 Task: Find connections with filter location Hillside with filter topic #energywith filter profile language Spanish with filter current company Mechanical Engineering World with filter school Sridevi Women's Engineering College with filter industry Education Administration Programs with filter service category Demand Generation with filter keywords title Vehicle or Equipment Cleaner
Action: Mouse moved to (542, 84)
Screenshot: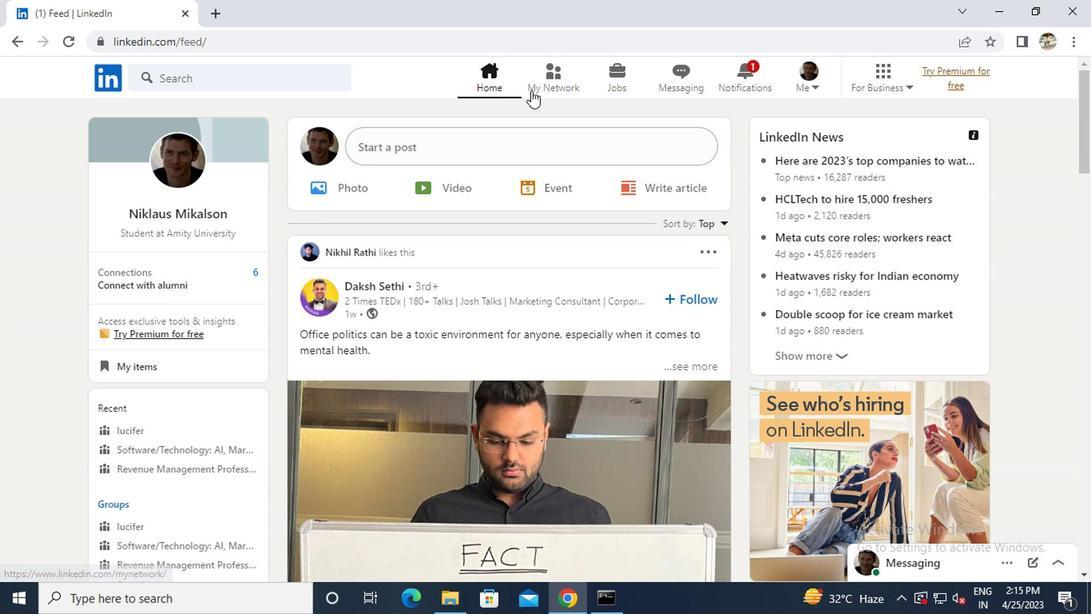 
Action: Mouse pressed left at (542, 84)
Screenshot: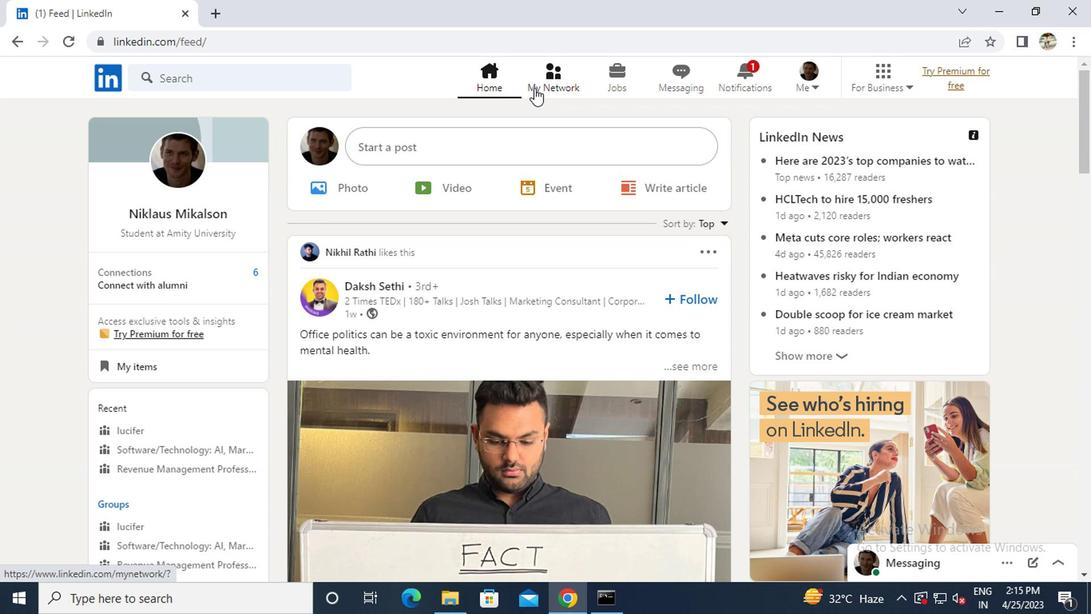 
Action: Mouse moved to (256, 170)
Screenshot: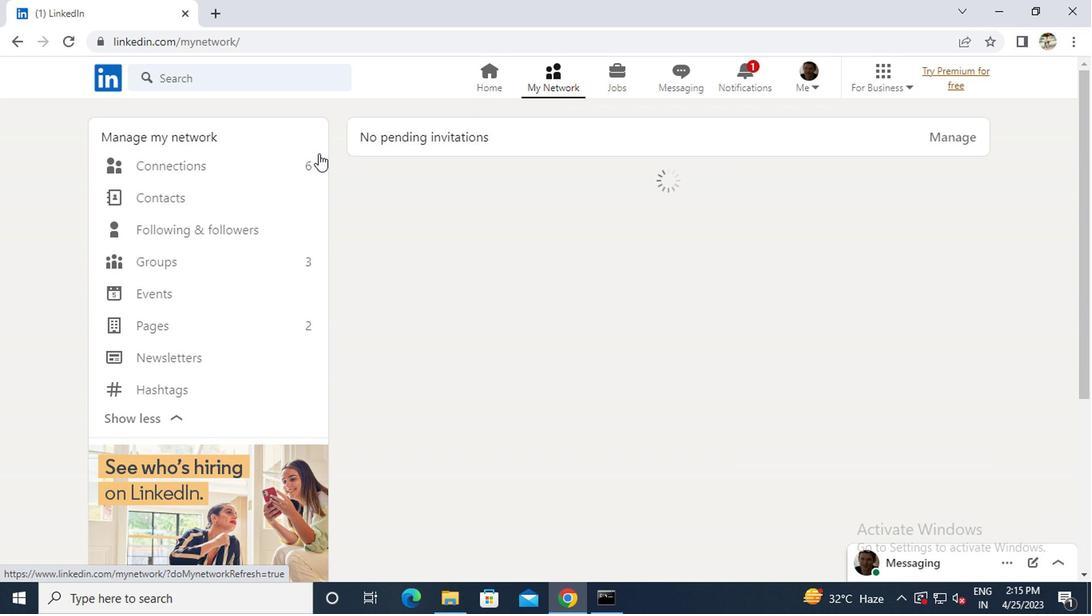 
Action: Mouse pressed left at (256, 170)
Screenshot: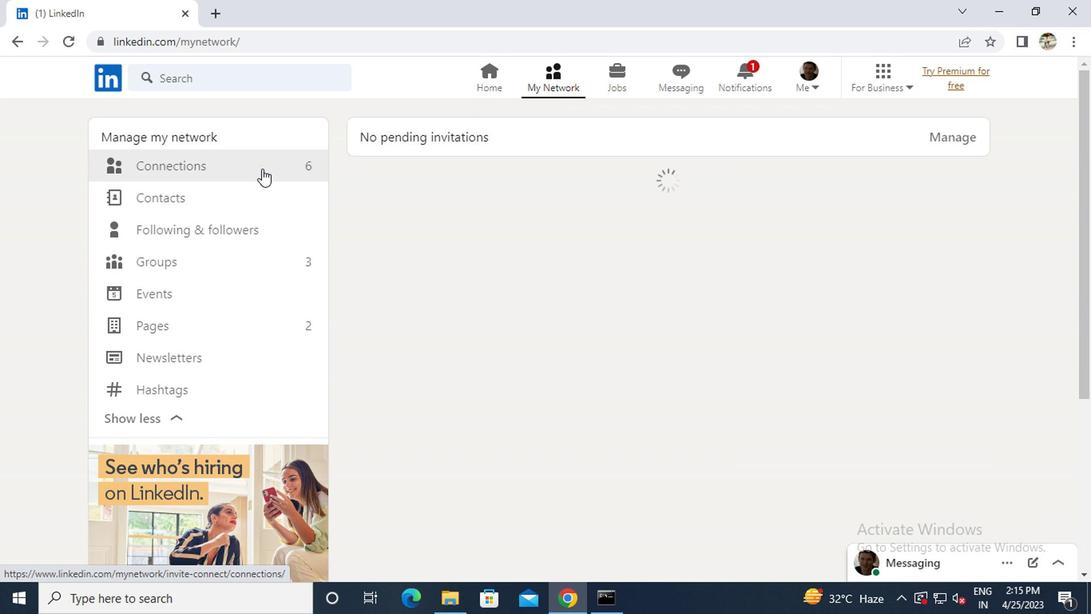 
Action: Mouse moved to (657, 159)
Screenshot: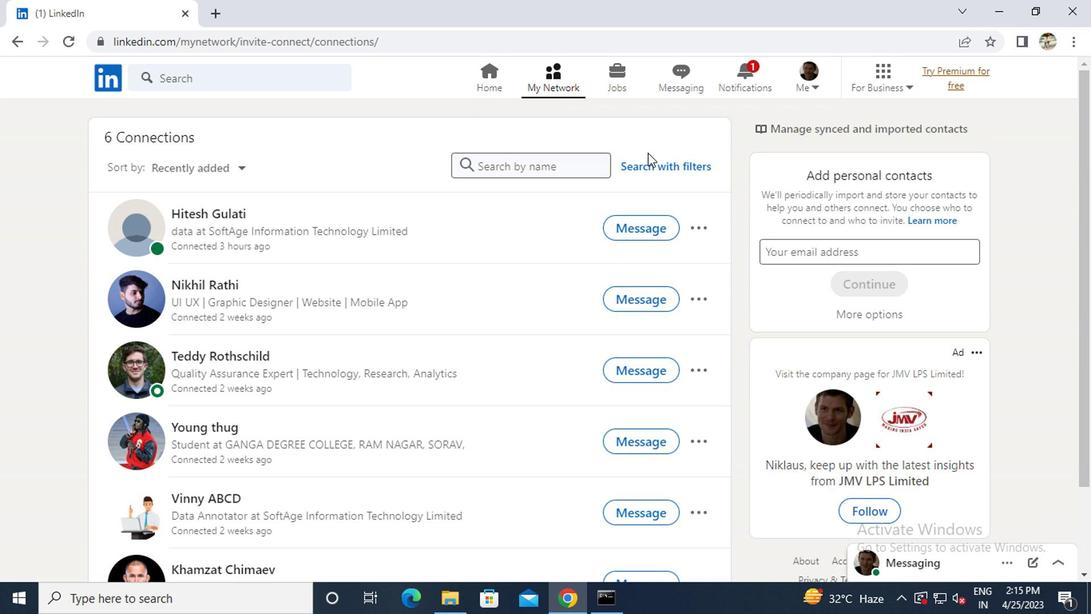 
Action: Mouse pressed left at (657, 159)
Screenshot: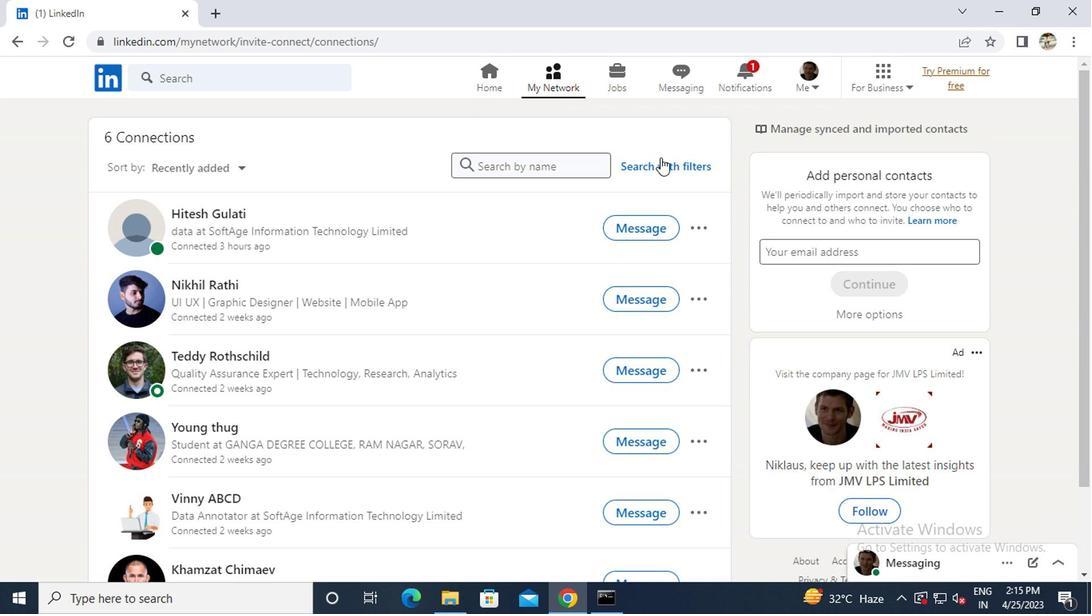 
Action: Mouse moved to (540, 121)
Screenshot: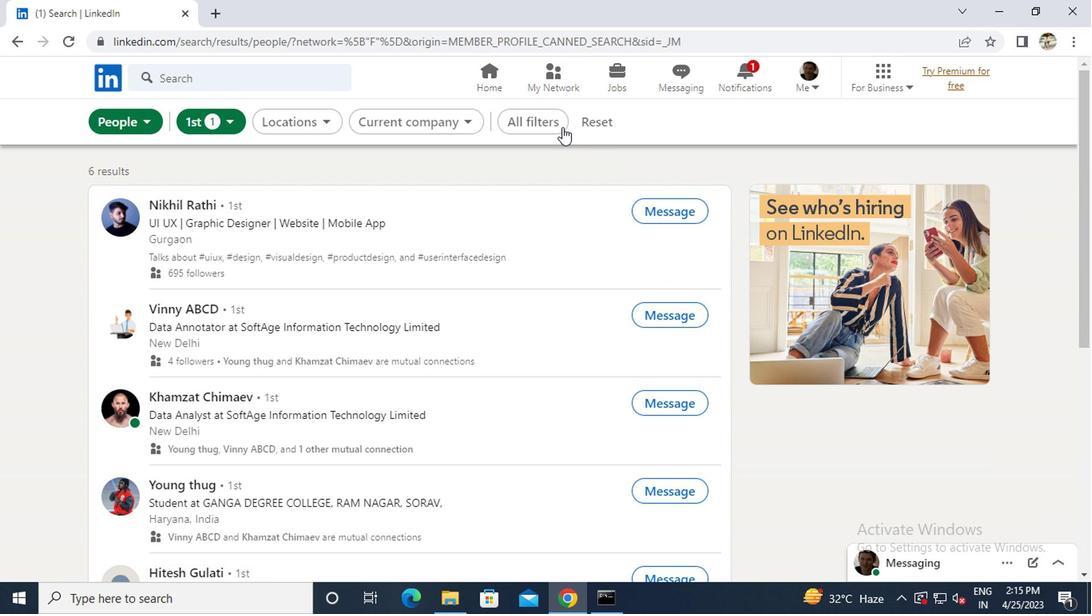 
Action: Mouse pressed left at (540, 121)
Screenshot: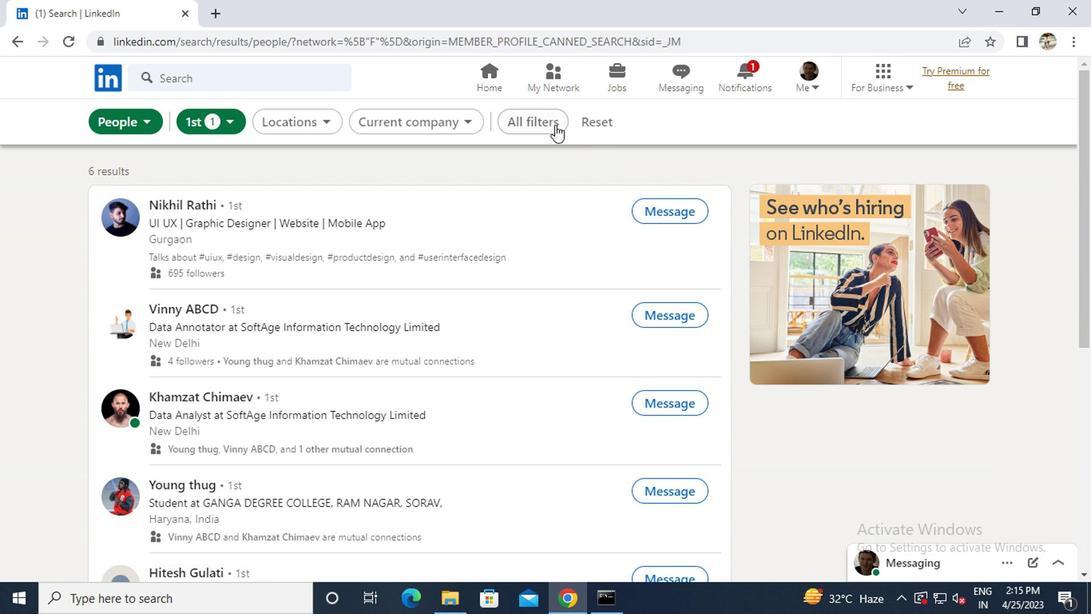 
Action: Mouse moved to (774, 335)
Screenshot: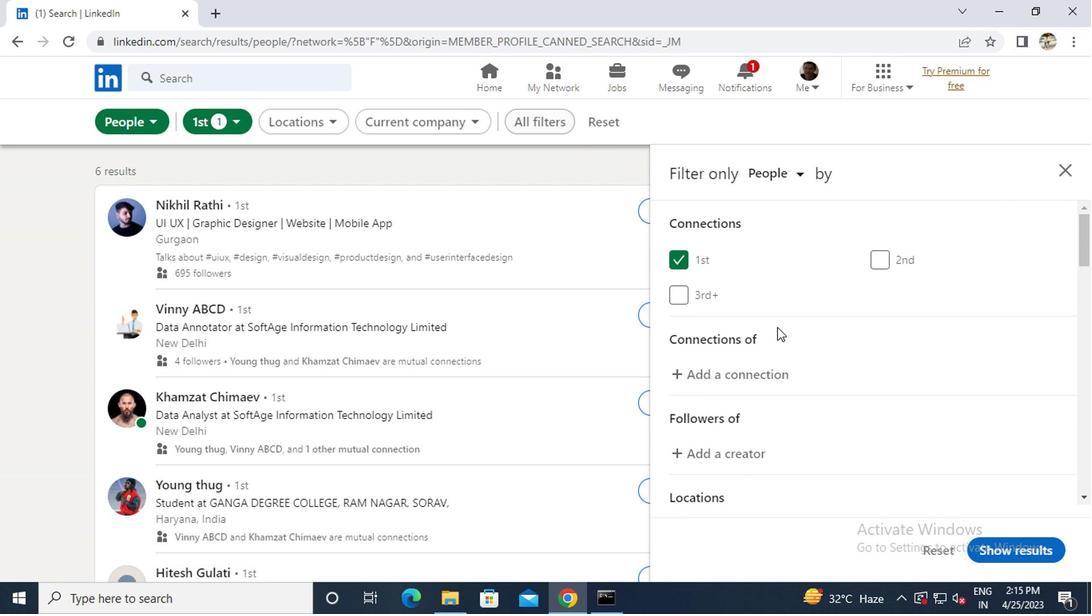 
Action: Mouse scrolled (774, 334) with delta (0, -1)
Screenshot: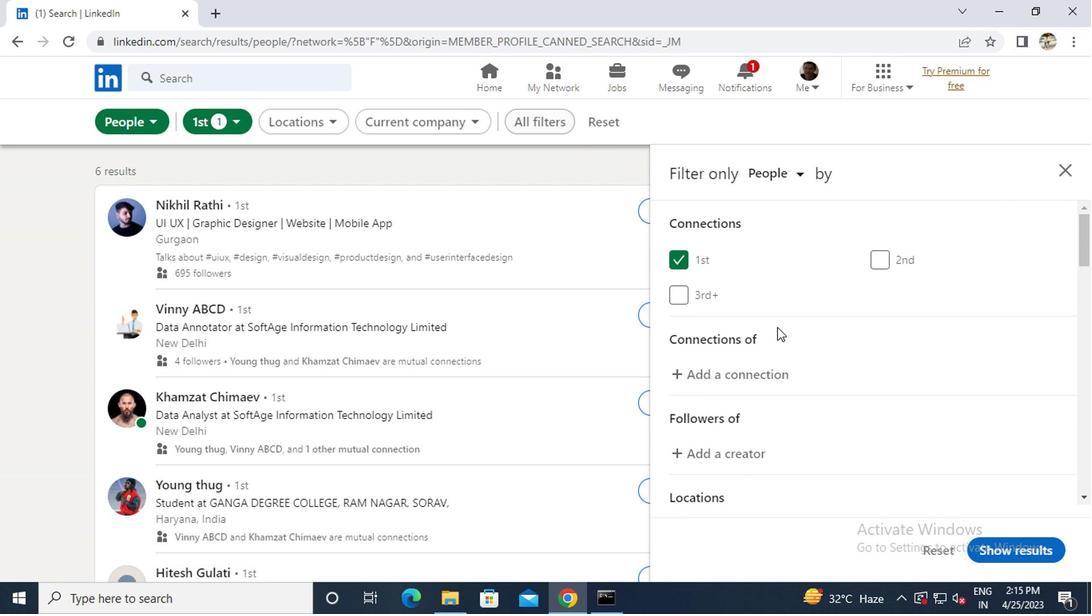 
Action: Mouse scrolled (774, 334) with delta (0, -1)
Screenshot: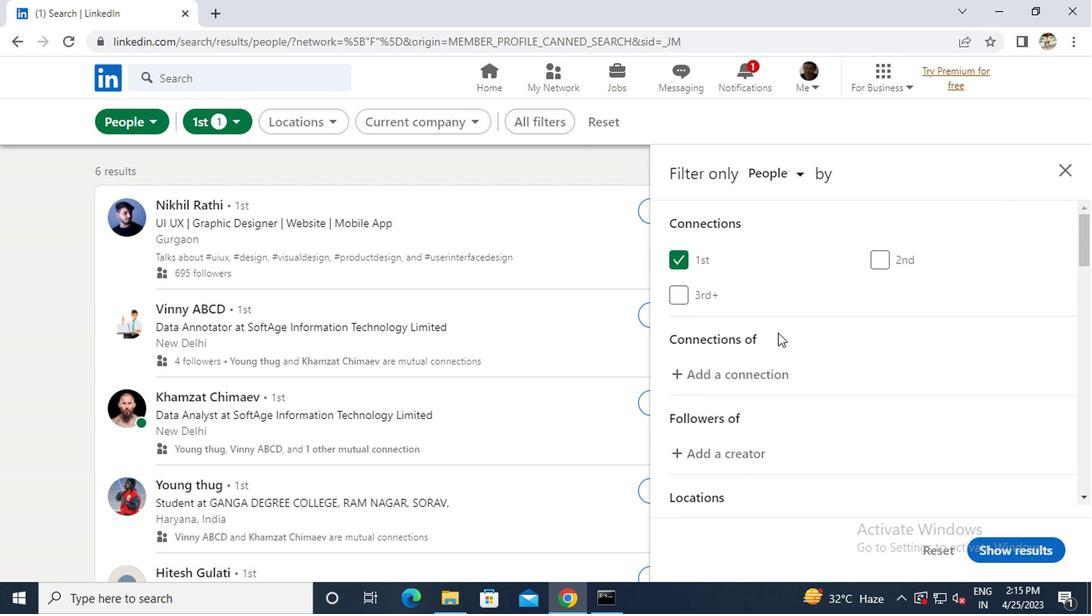
Action: Mouse moved to (783, 335)
Screenshot: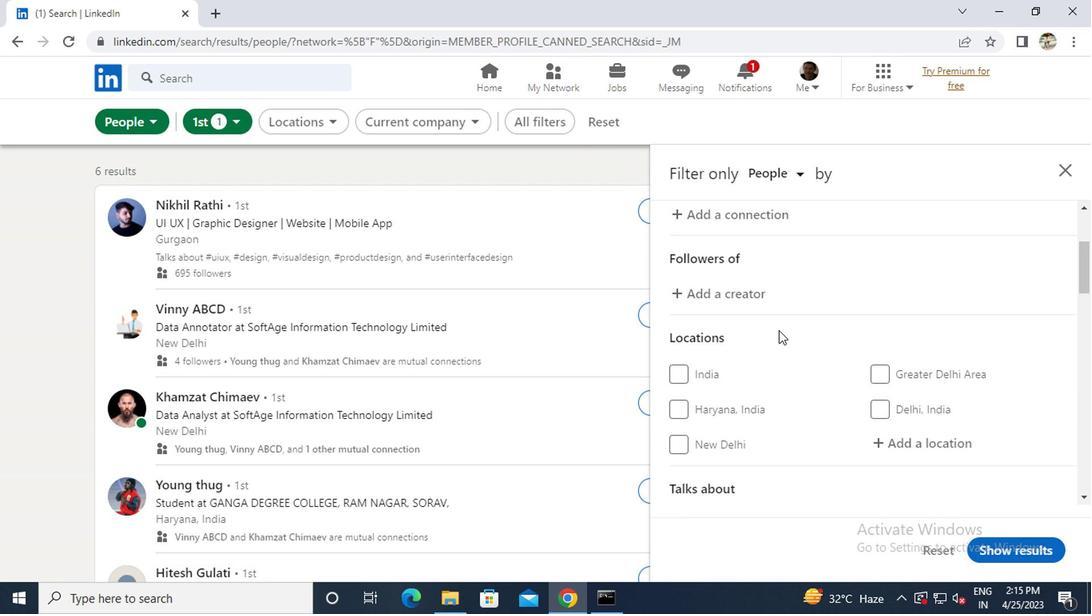 
Action: Mouse scrolled (783, 334) with delta (0, -1)
Screenshot: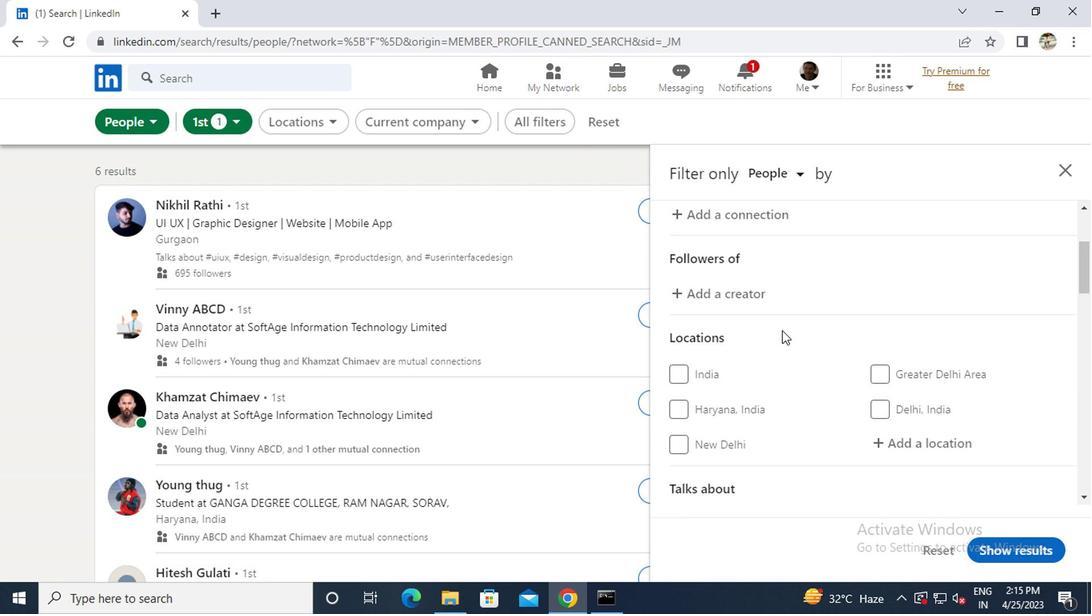 
Action: Mouse moved to (886, 365)
Screenshot: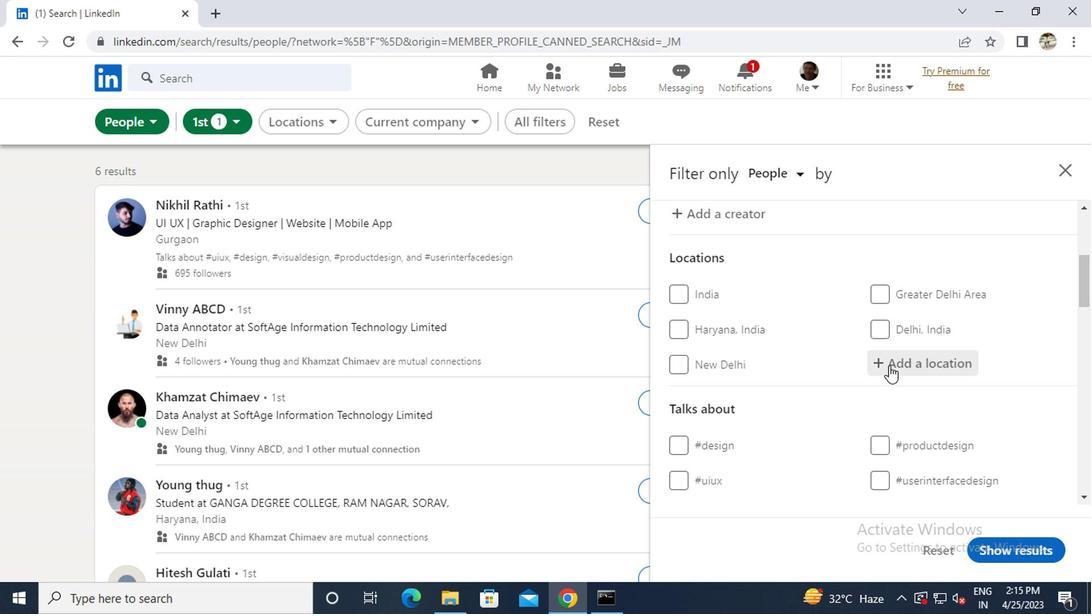 
Action: Mouse pressed left at (886, 365)
Screenshot: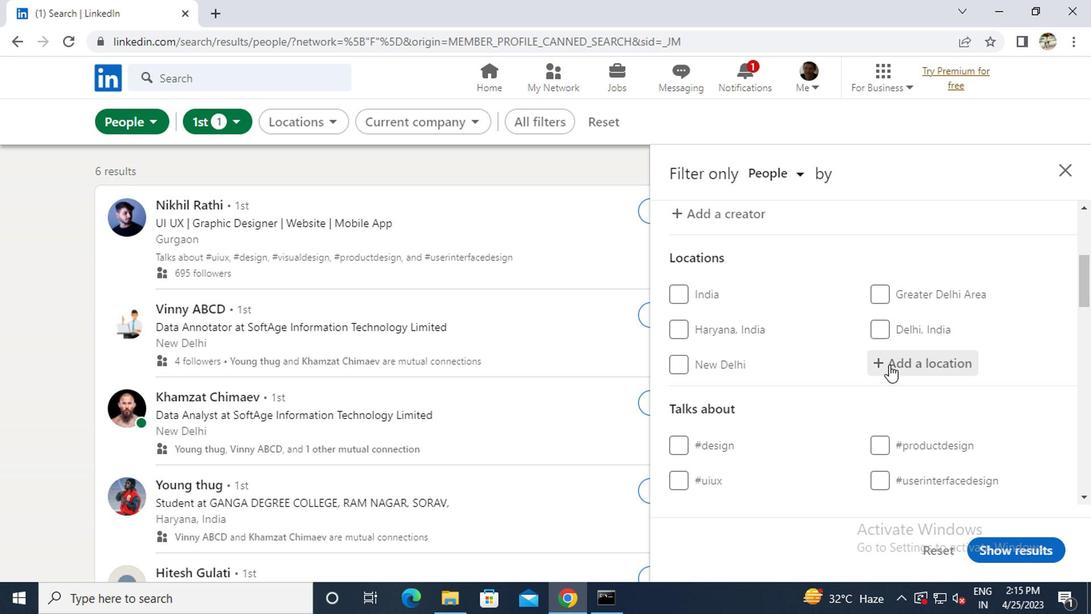 
Action: Key pressed <Key.caps_lock>h<Key.caps_lock>
Screenshot: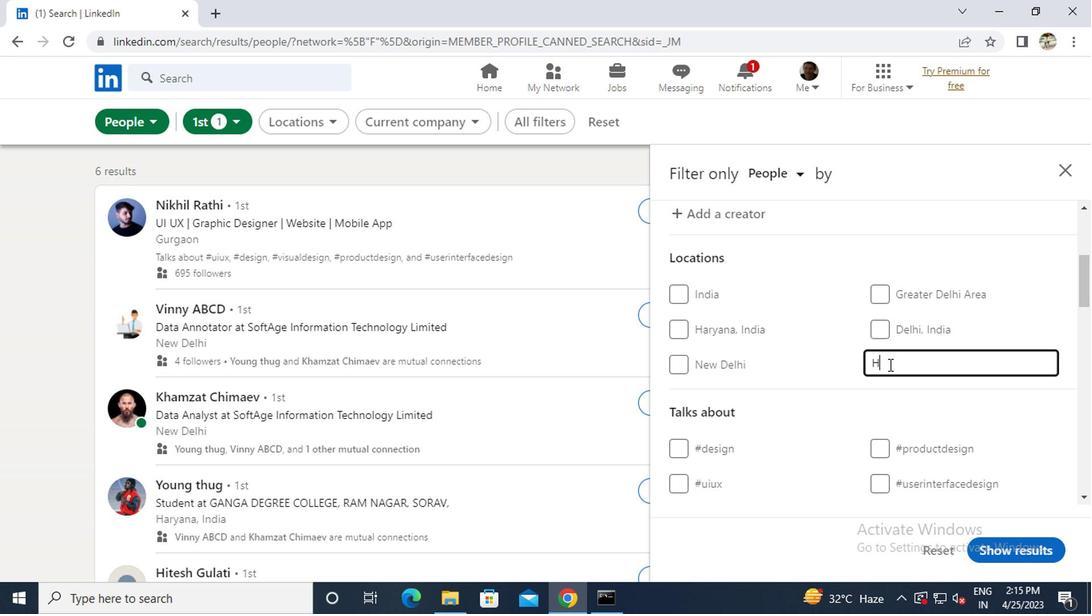 
Action: Mouse moved to (862, 364)
Screenshot: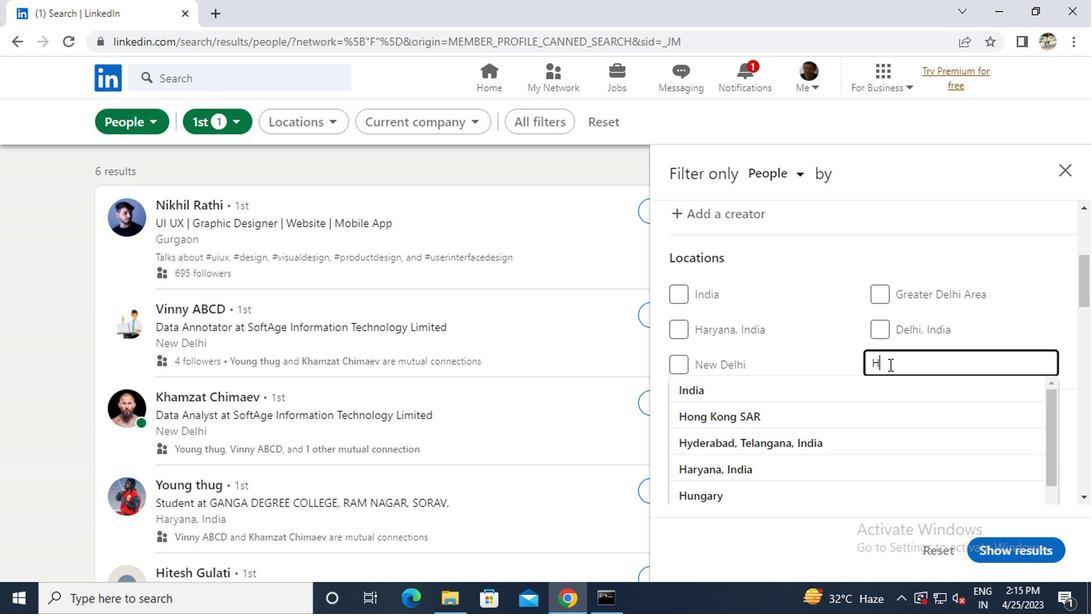 
Action: Key pressed illside
Screenshot: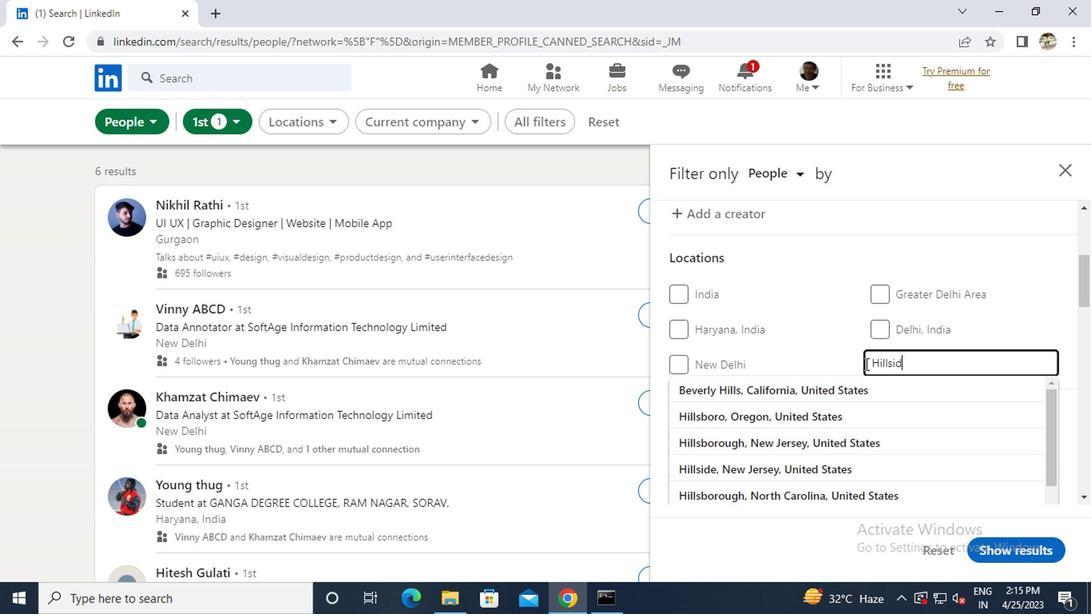 
Action: Mouse scrolled (862, 363) with delta (0, 0)
Screenshot: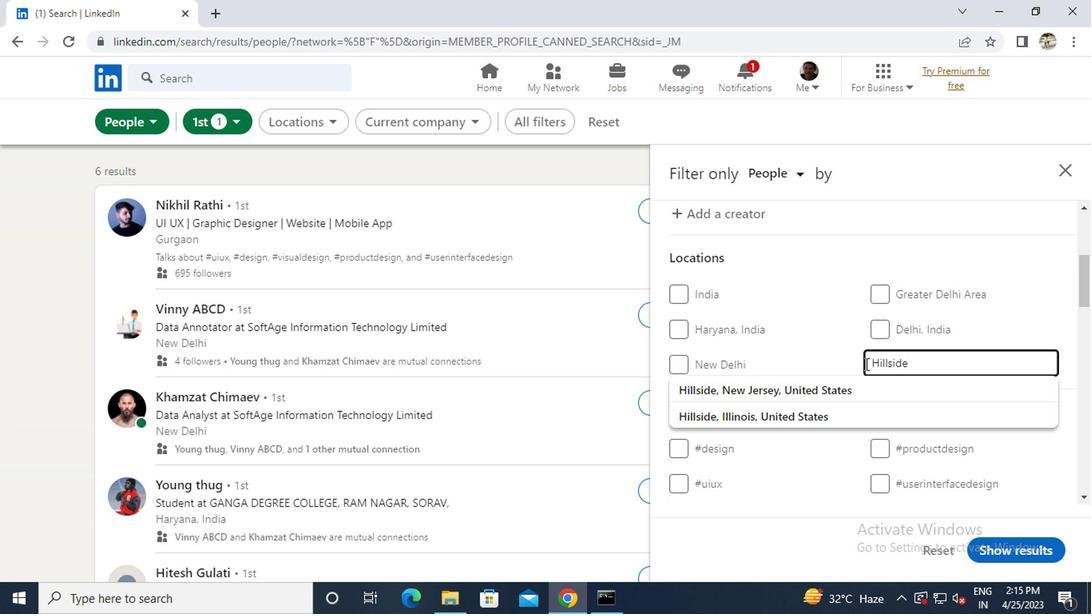 
Action: Mouse scrolled (862, 363) with delta (0, 0)
Screenshot: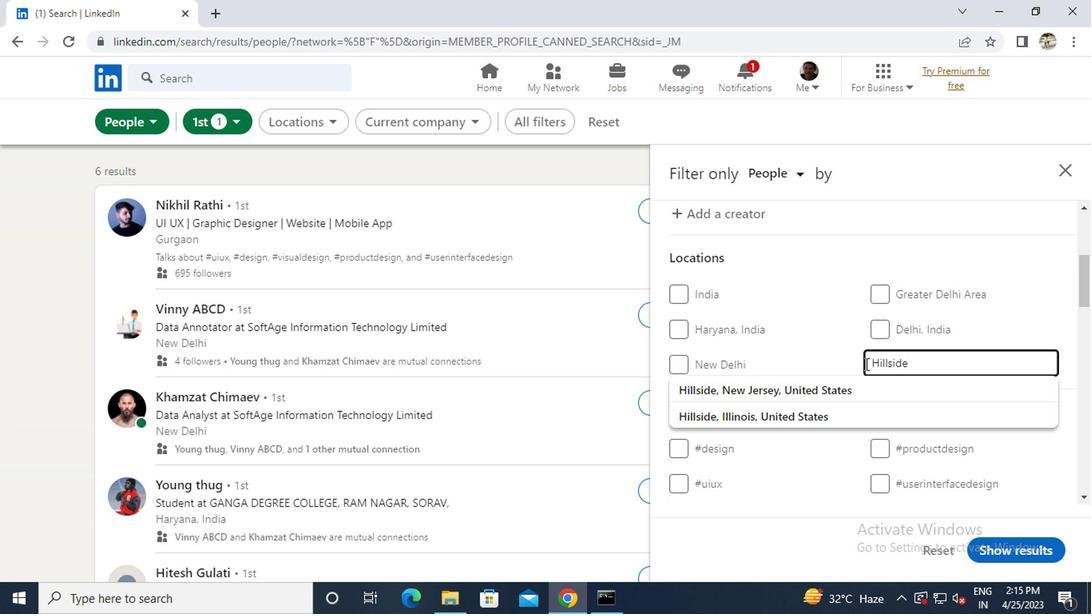 
Action: Mouse moved to (898, 357)
Screenshot: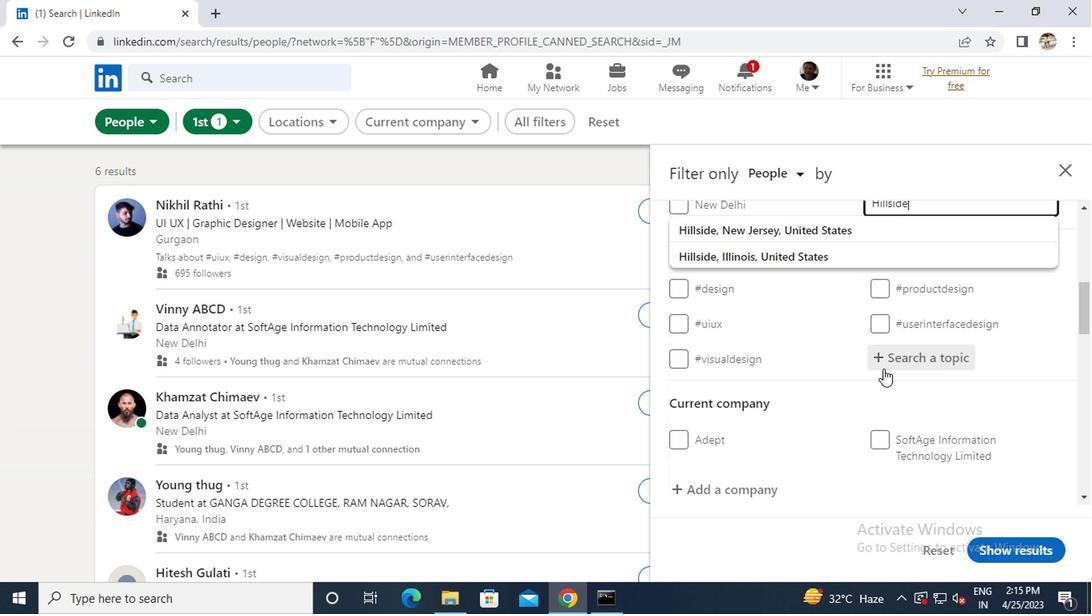 
Action: Mouse pressed left at (898, 357)
Screenshot: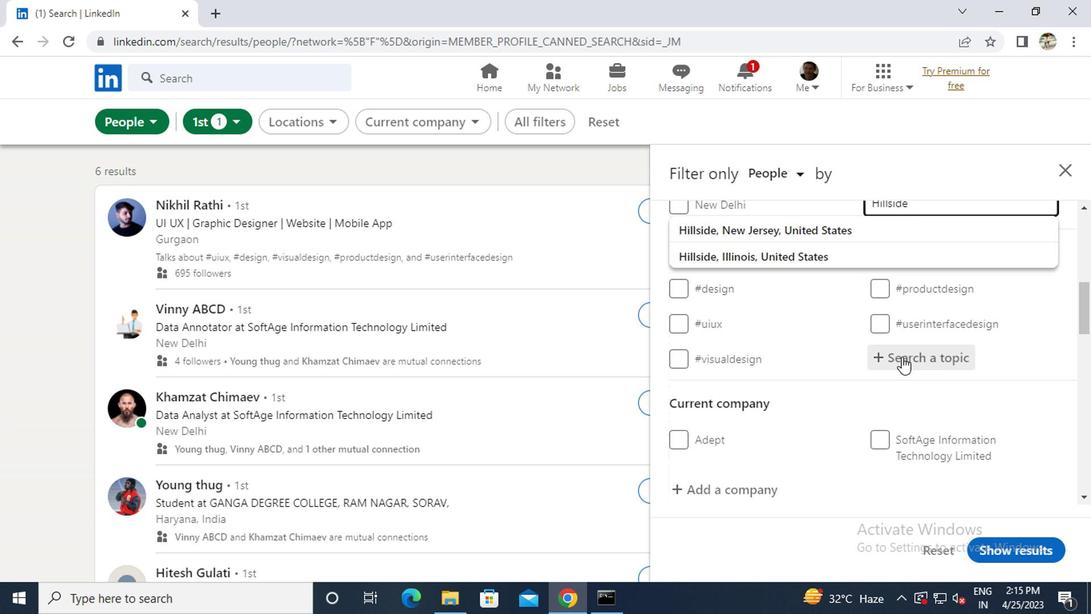
Action: Key pressed <Key.shift>
Screenshot: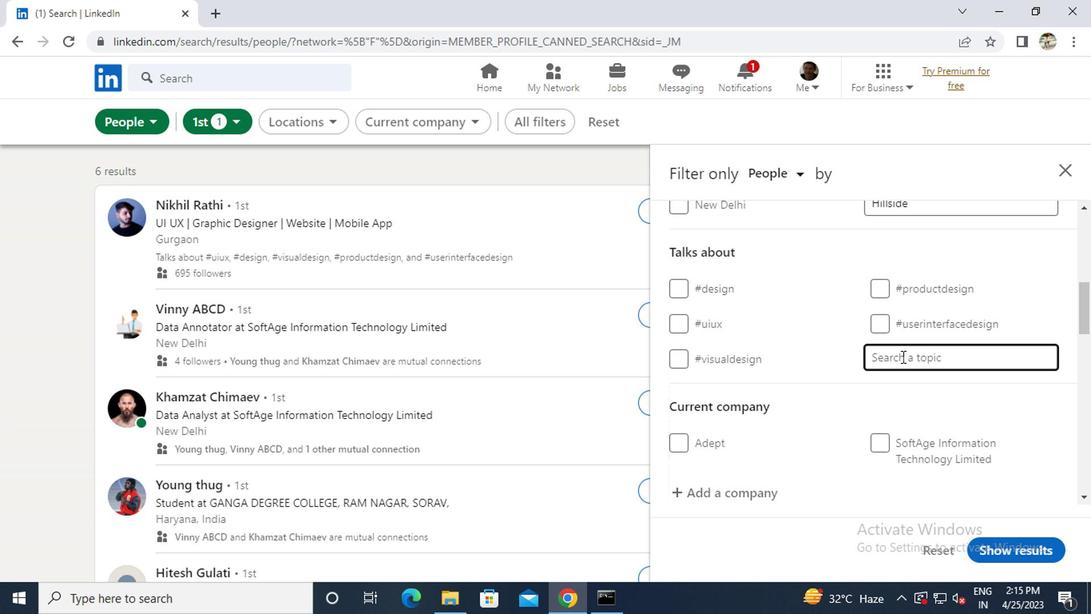 
Action: Mouse moved to (898, 356)
Screenshot: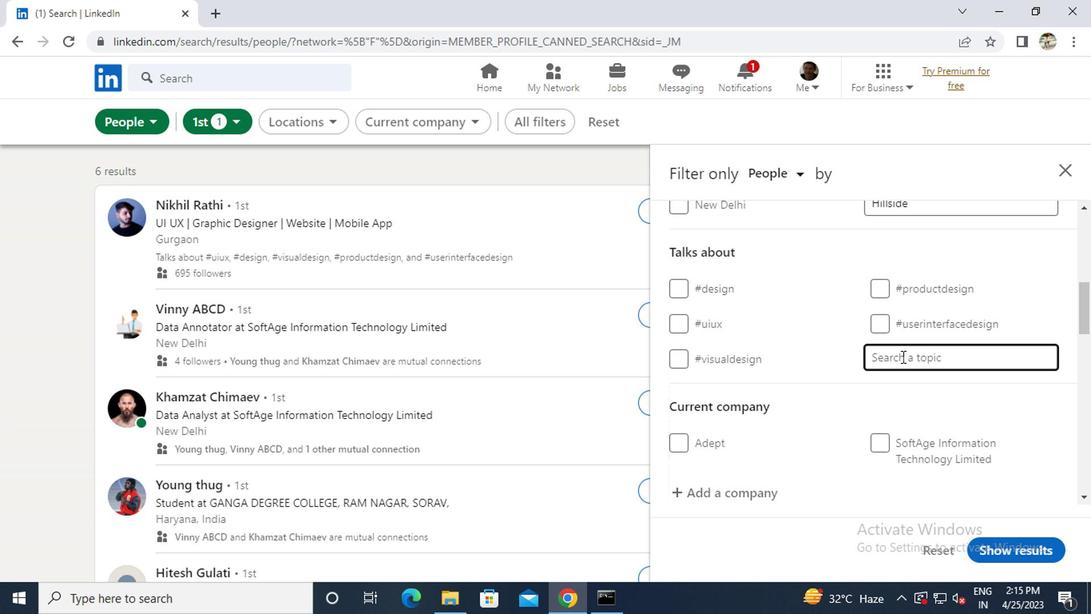 
Action: Key pressed #
Screenshot: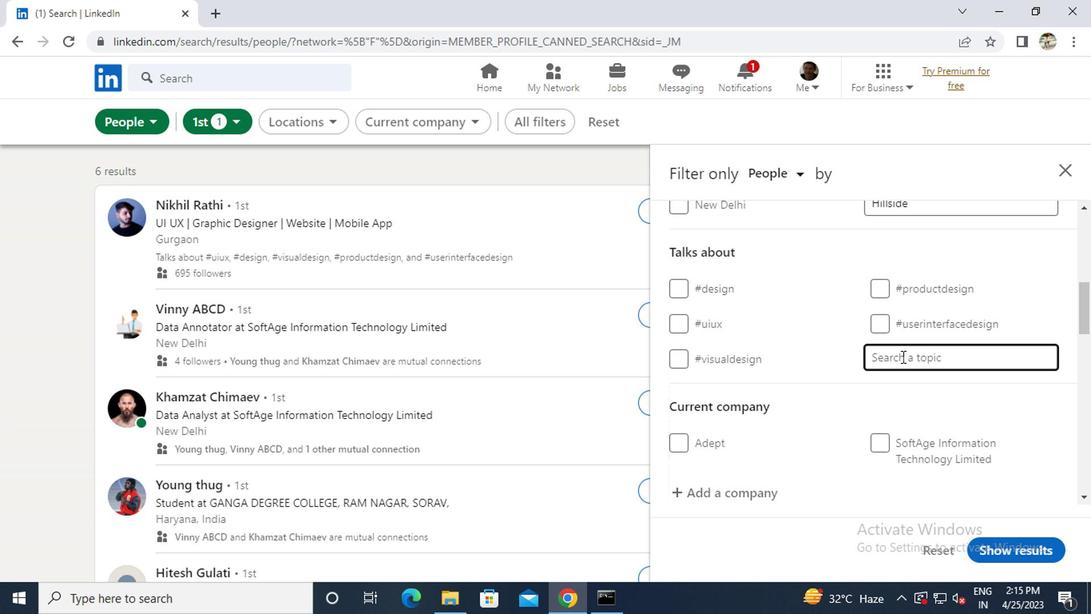 
Action: Mouse moved to (898, 352)
Screenshot: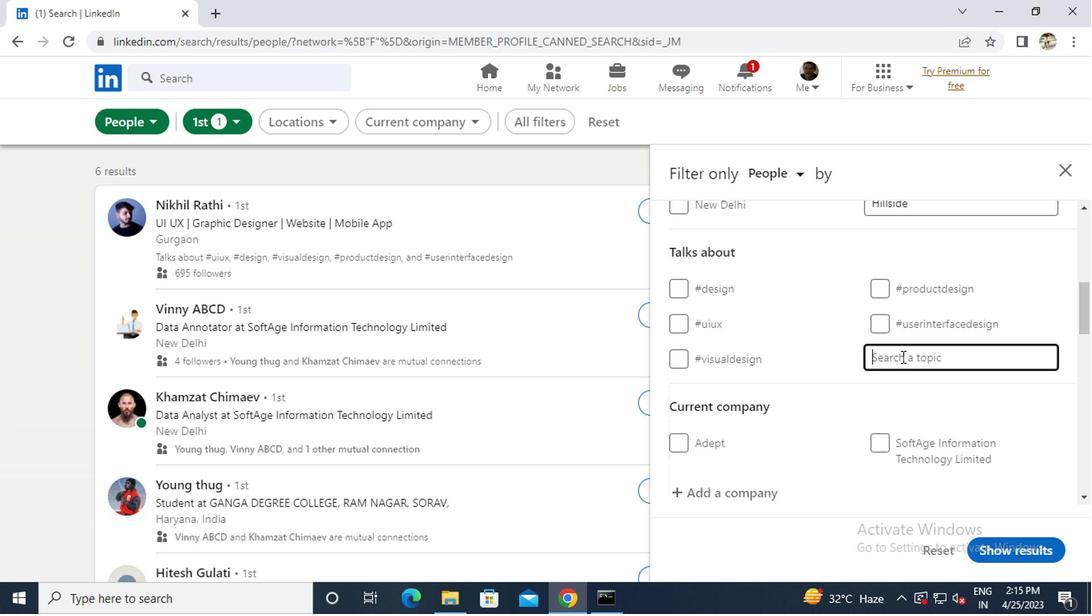 
Action: Key pressed ENERGY
Screenshot: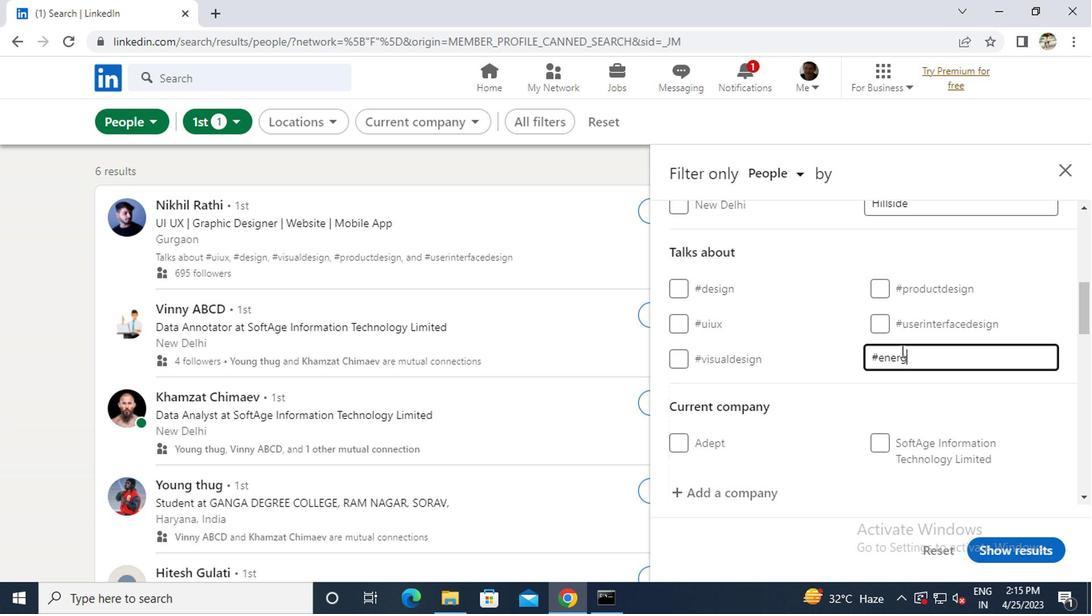 
Action: Mouse moved to (894, 351)
Screenshot: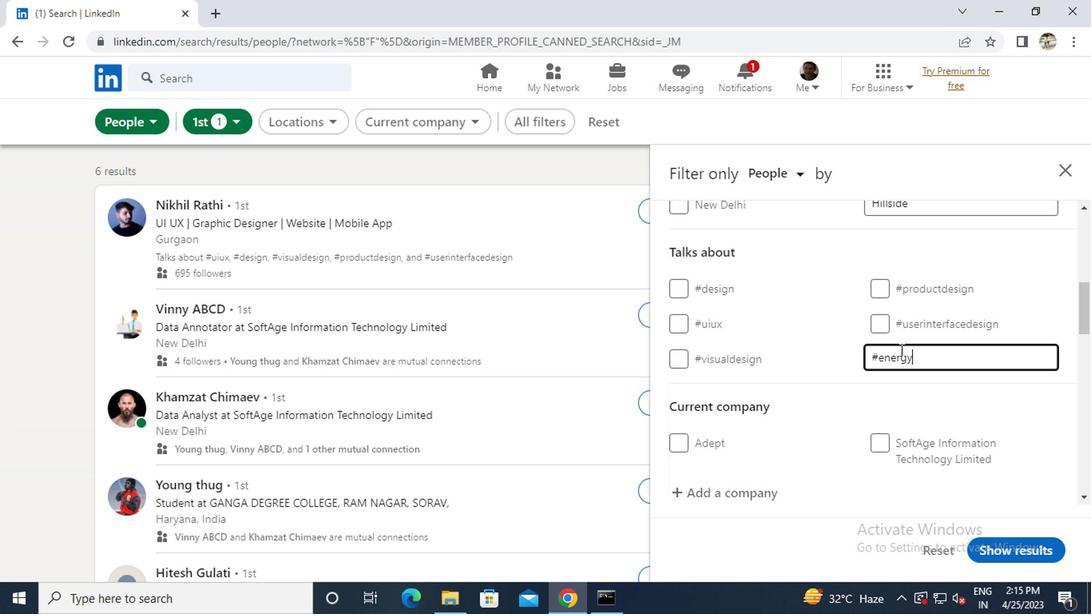 
Action: Mouse scrolled (894, 350) with delta (0, -1)
Screenshot: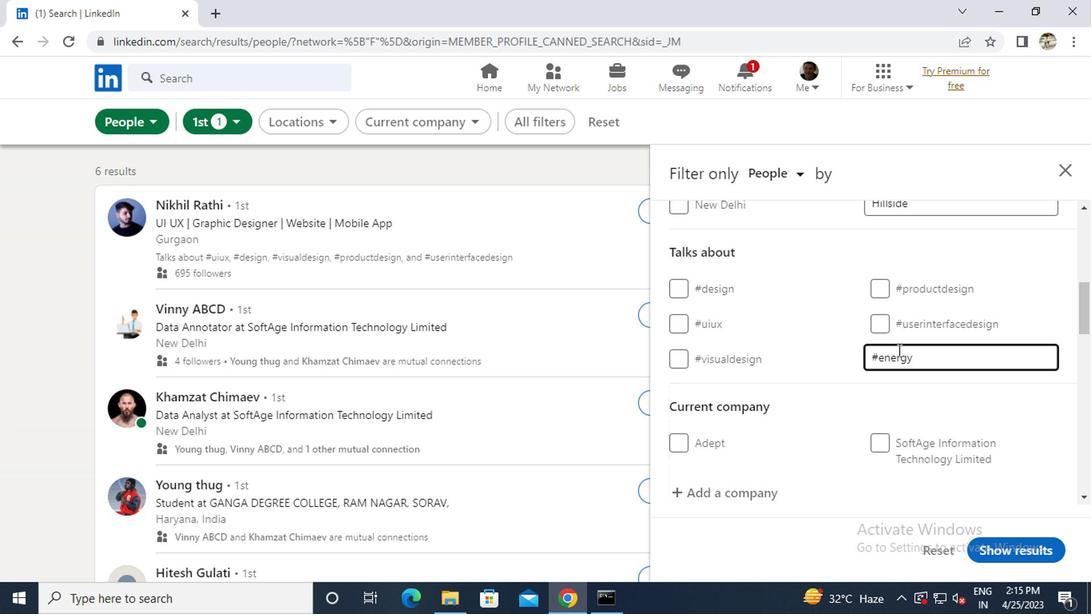 
Action: Mouse scrolled (894, 350) with delta (0, -1)
Screenshot: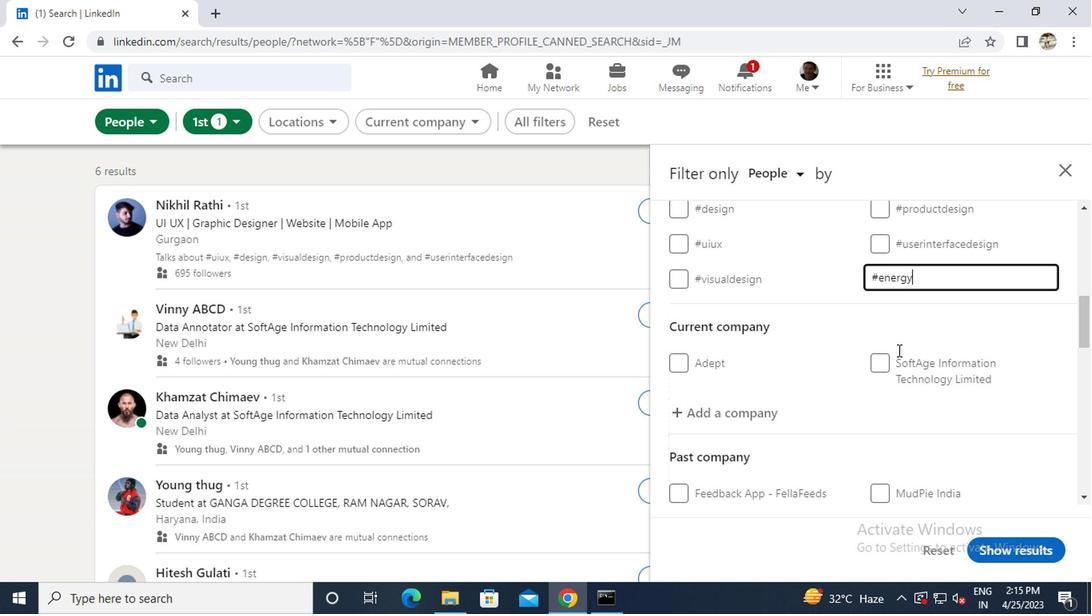 
Action: Mouse moved to (880, 359)
Screenshot: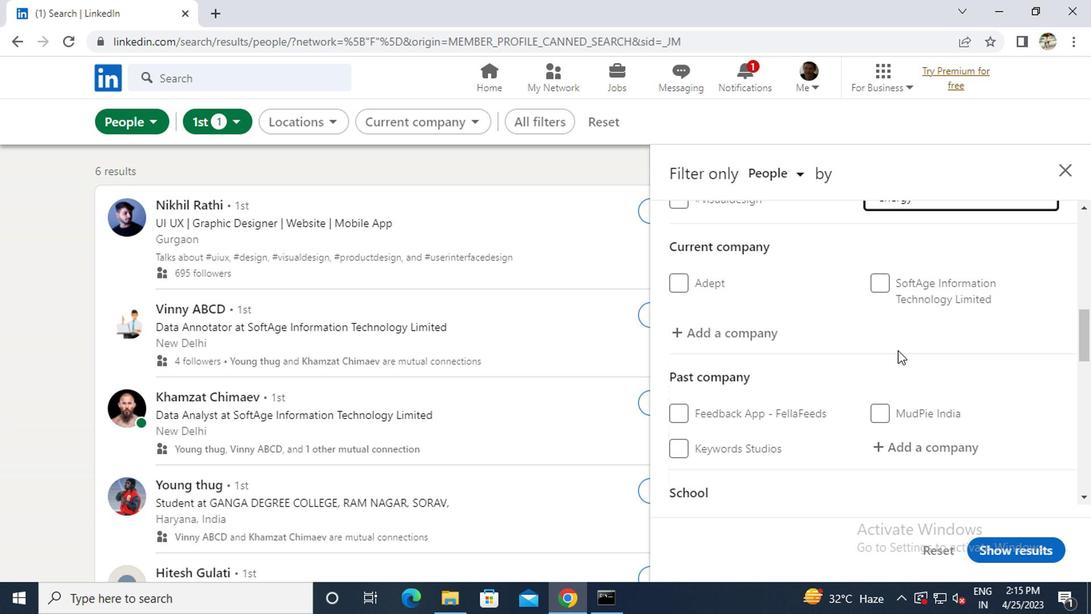 
Action: Mouse scrolled (880, 358) with delta (0, -1)
Screenshot: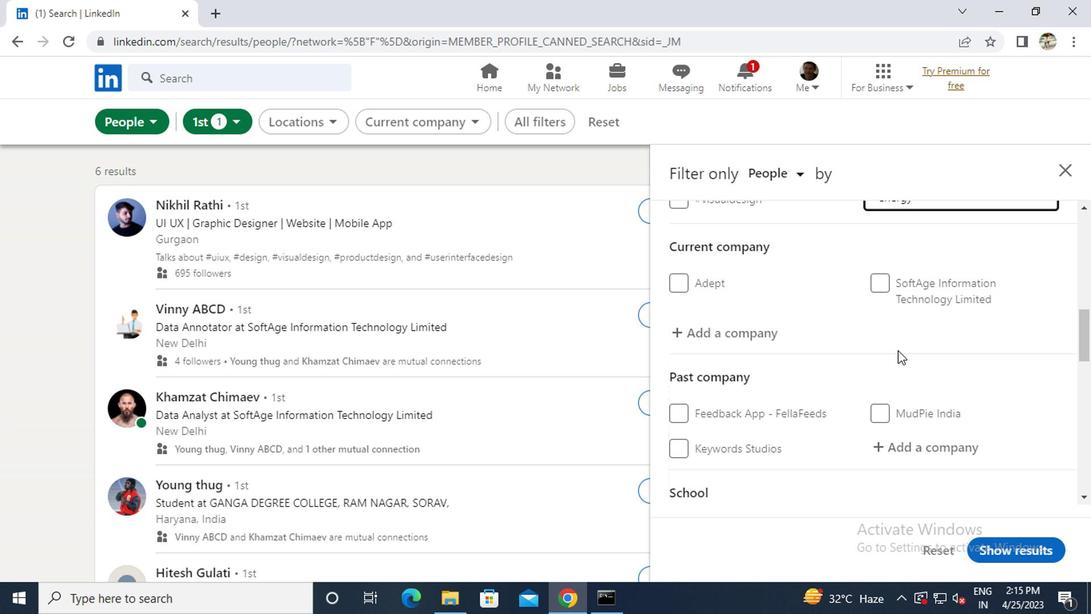 
Action: Mouse scrolled (880, 358) with delta (0, -1)
Screenshot: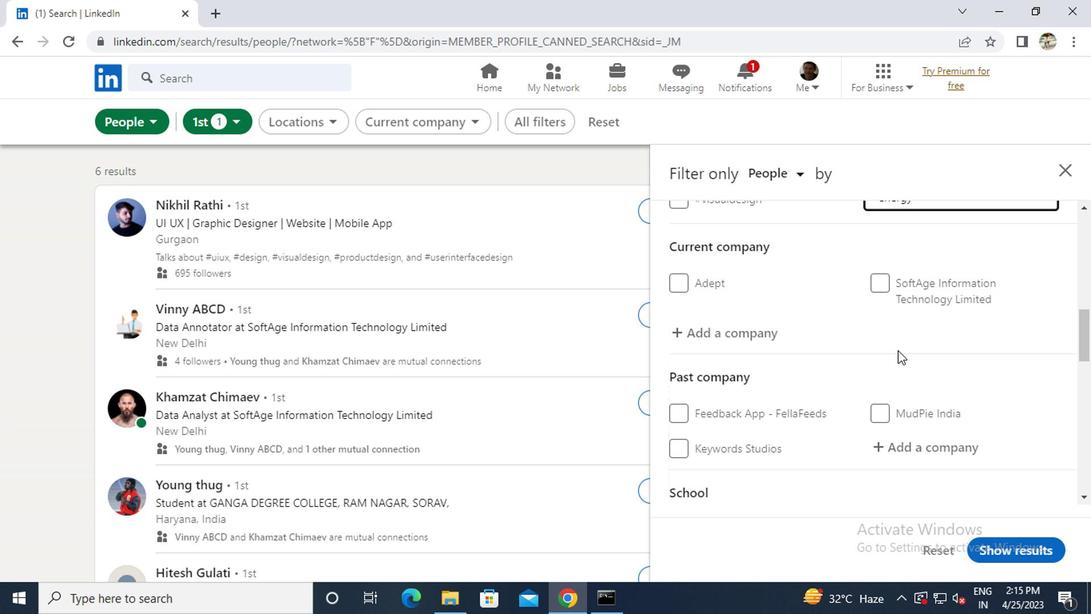 
Action: Mouse scrolled (880, 358) with delta (0, -1)
Screenshot: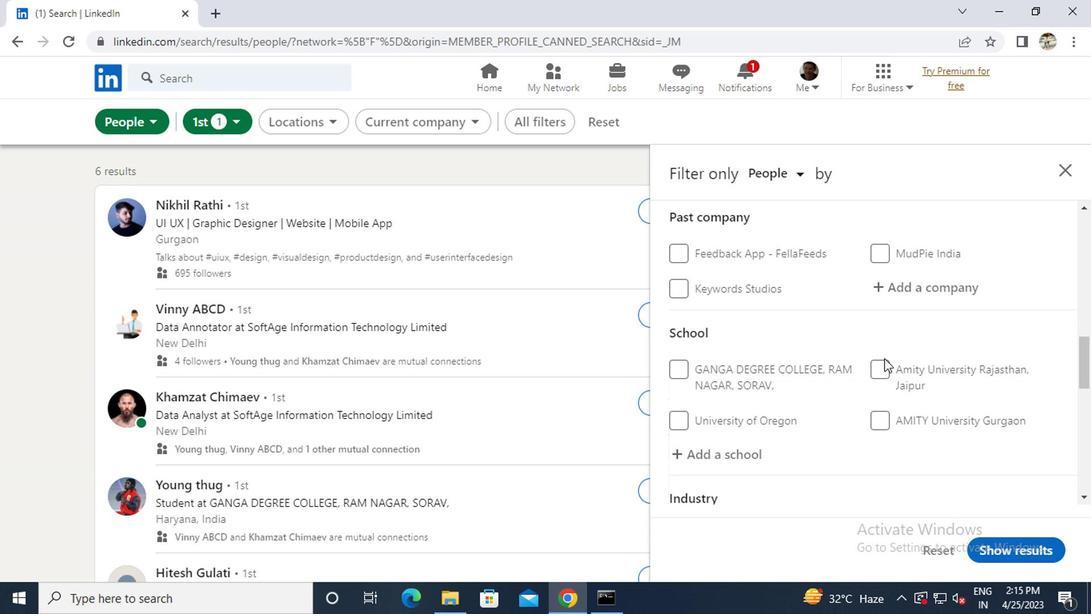 
Action: Mouse scrolled (880, 358) with delta (0, -1)
Screenshot: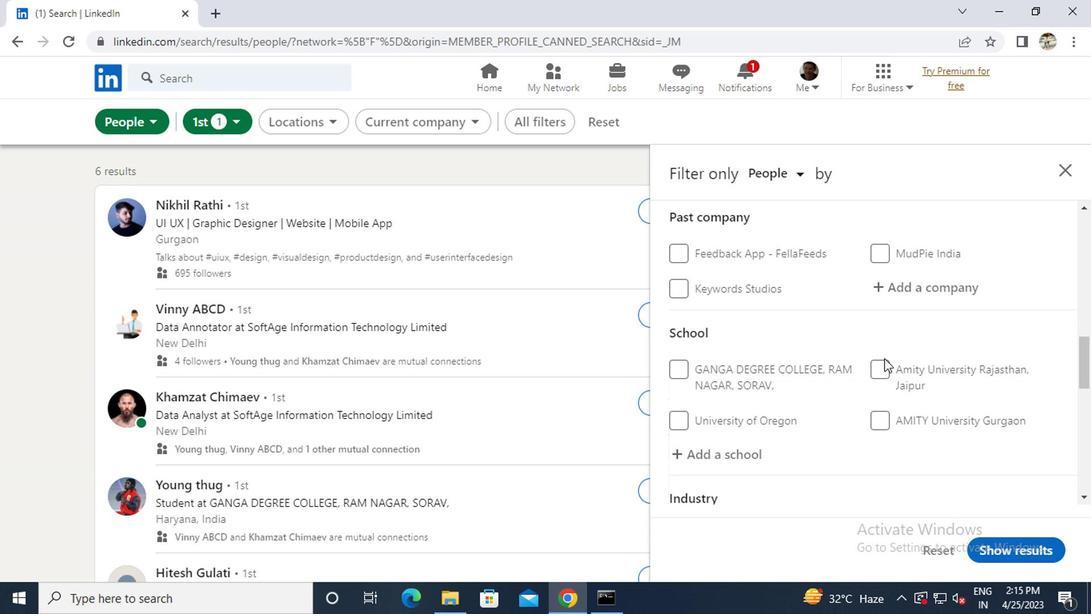 
Action: Mouse scrolled (880, 358) with delta (0, -1)
Screenshot: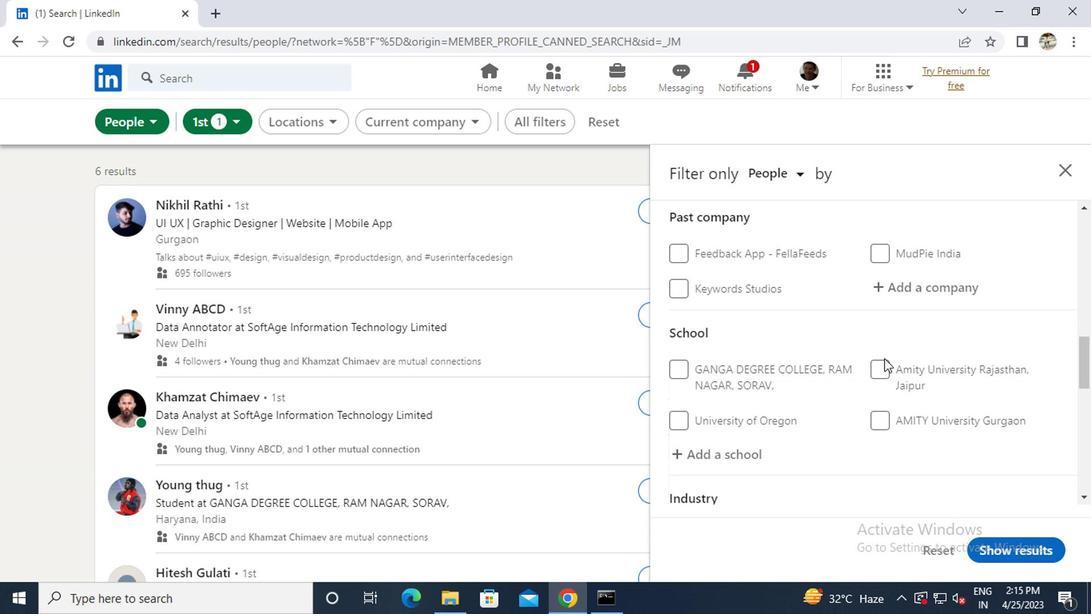 
Action: Mouse scrolled (880, 358) with delta (0, -1)
Screenshot: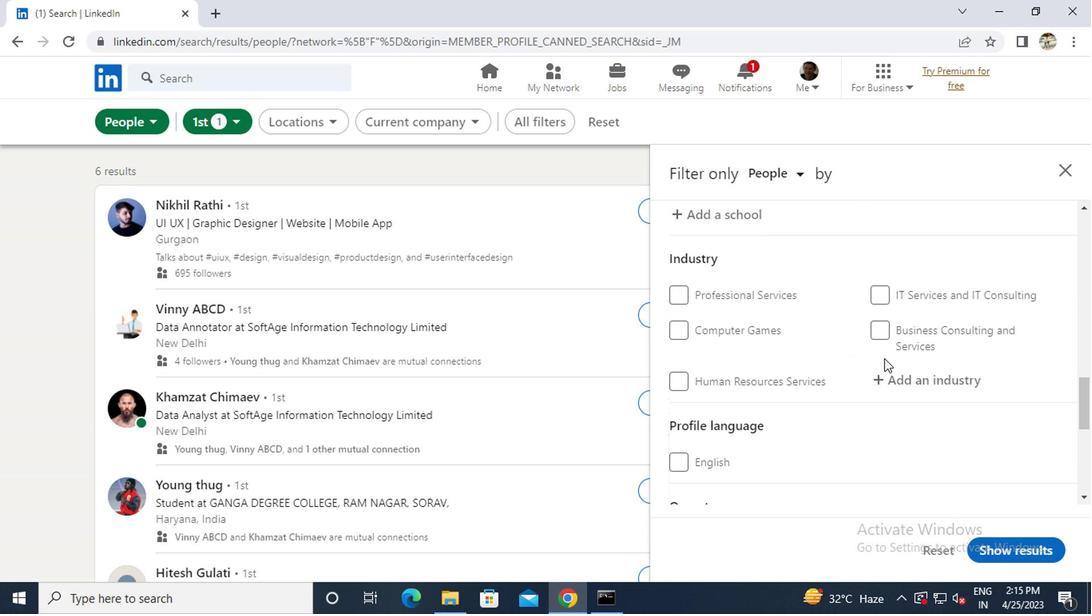 
Action: Mouse scrolled (880, 360) with delta (0, 0)
Screenshot: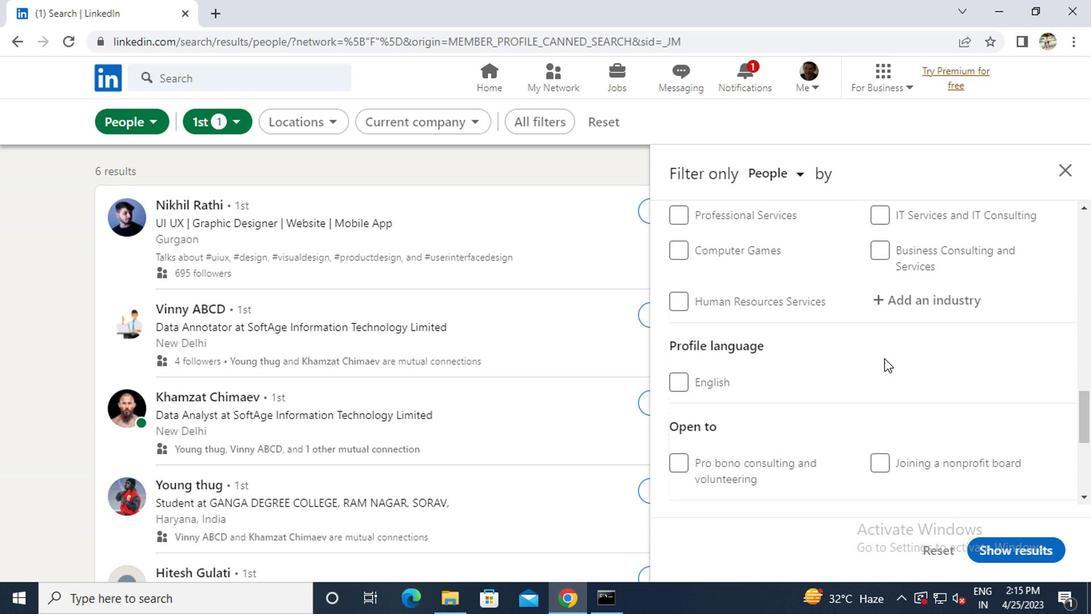 
Action: Mouse scrolled (880, 360) with delta (0, 0)
Screenshot: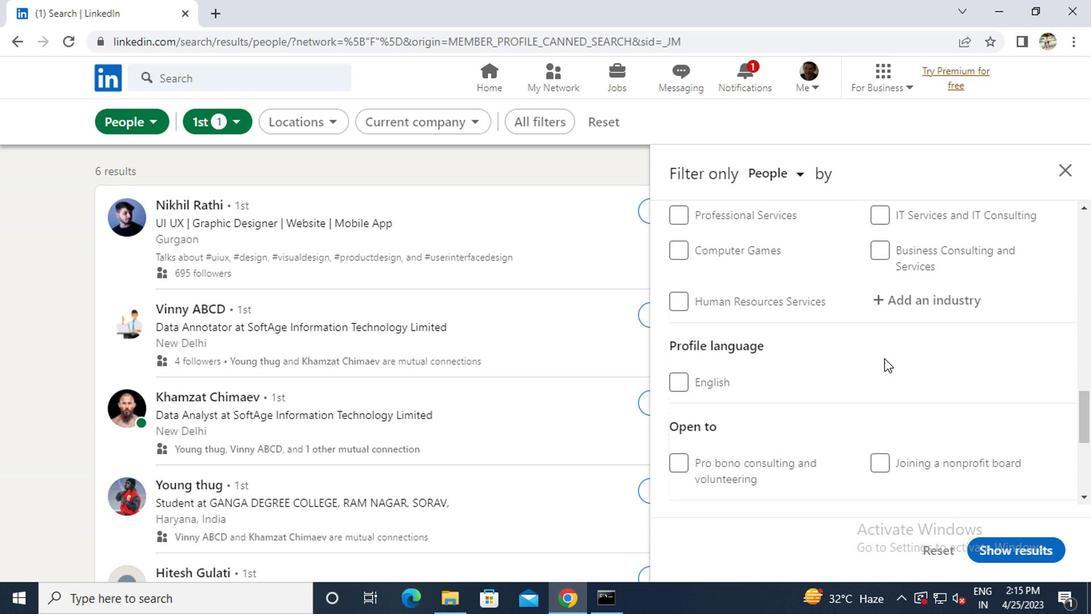 
Action: Mouse scrolled (880, 360) with delta (0, 0)
Screenshot: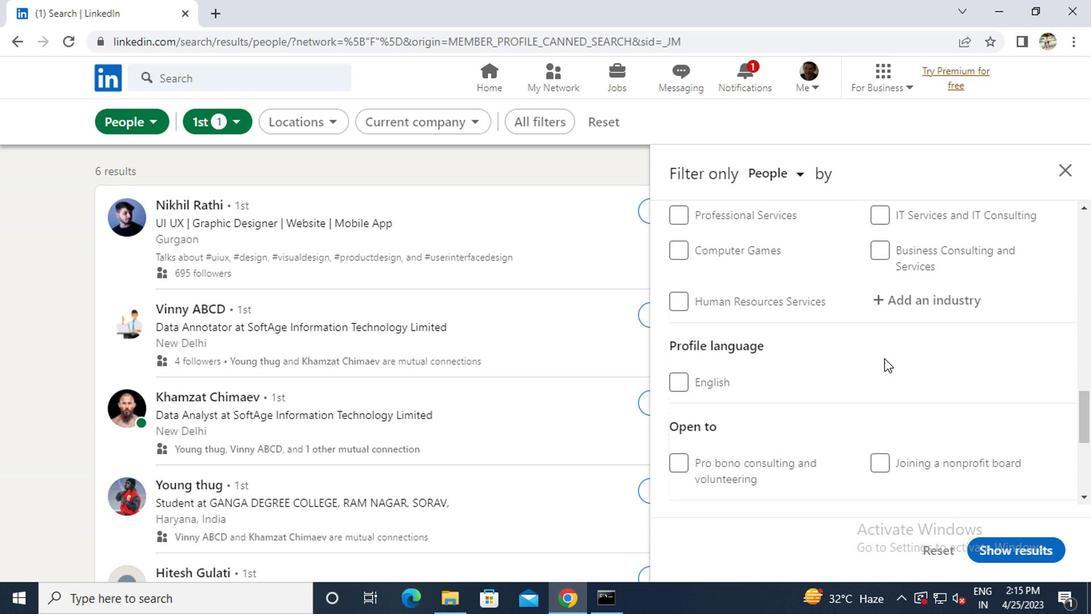
Action: Mouse scrolled (880, 360) with delta (0, 0)
Screenshot: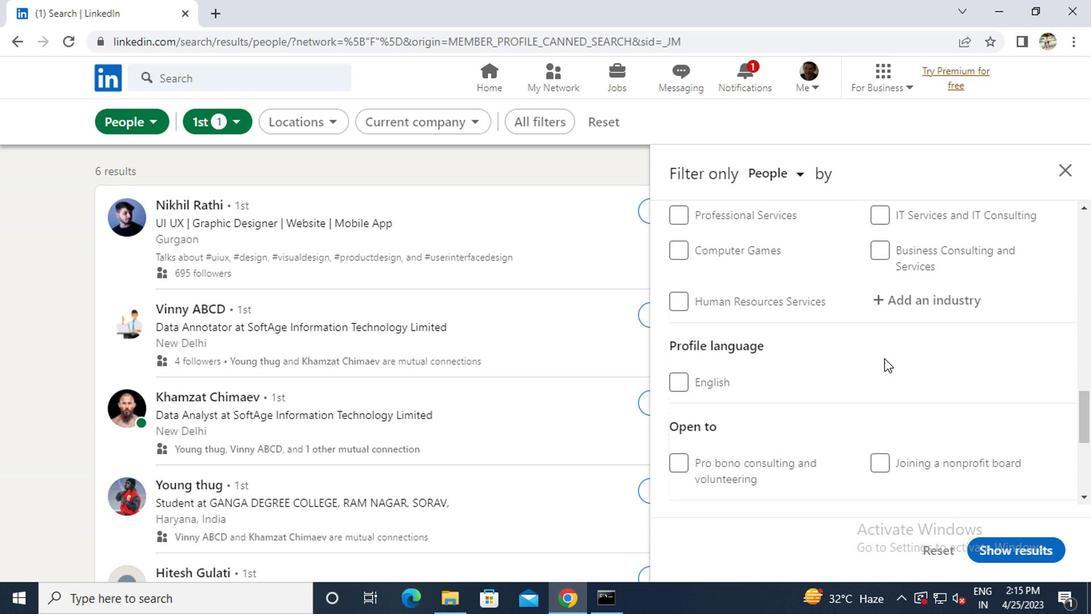 
Action: Mouse scrolled (880, 360) with delta (0, 0)
Screenshot: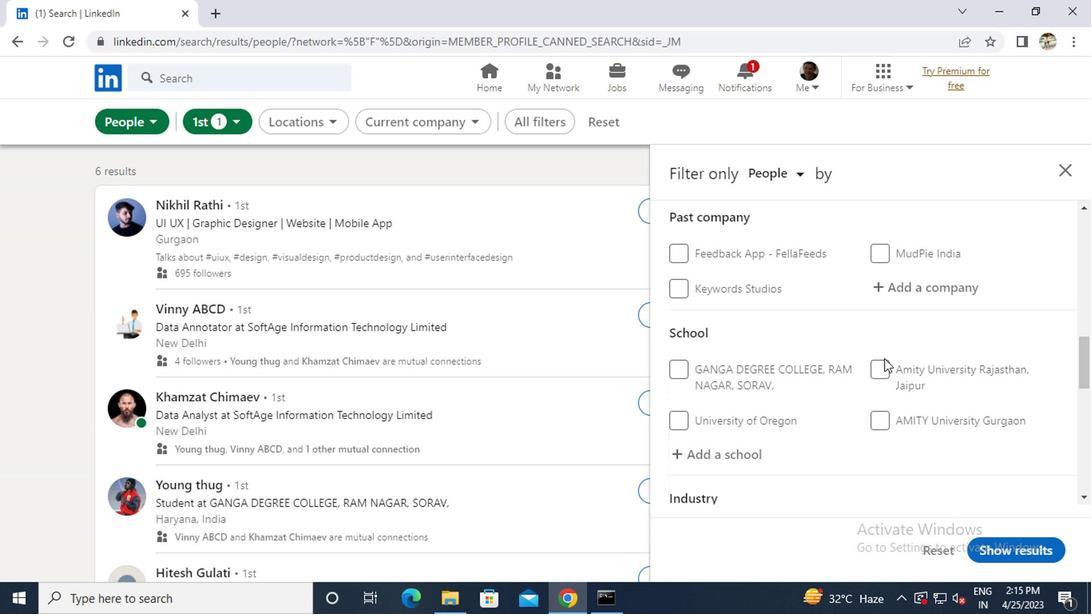 
Action: Mouse scrolled (880, 360) with delta (0, 0)
Screenshot: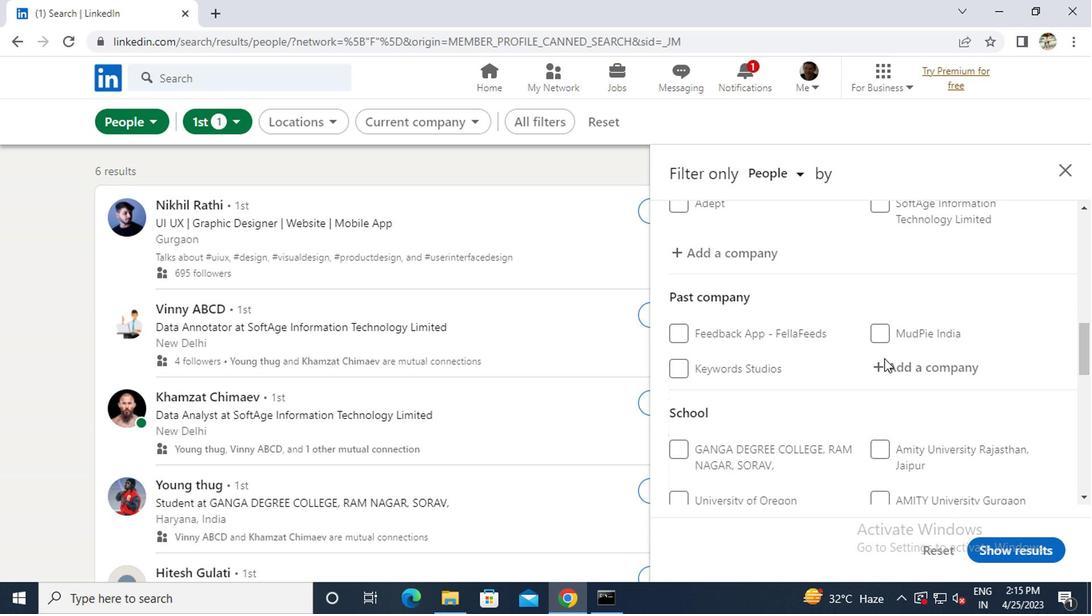 
Action: Mouse moved to (751, 327)
Screenshot: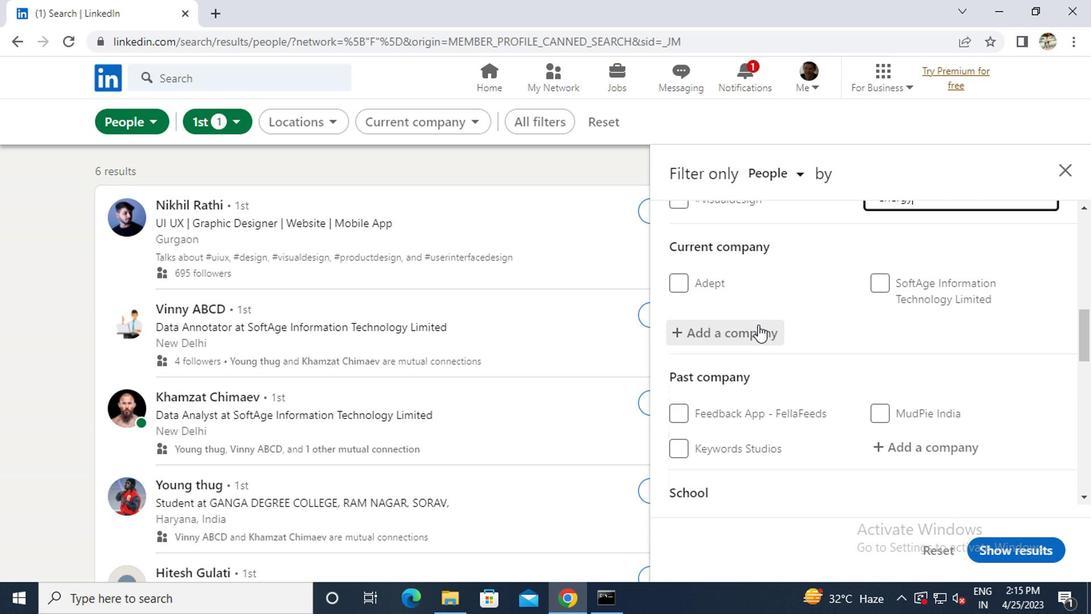 
Action: Mouse pressed left at (751, 327)
Screenshot: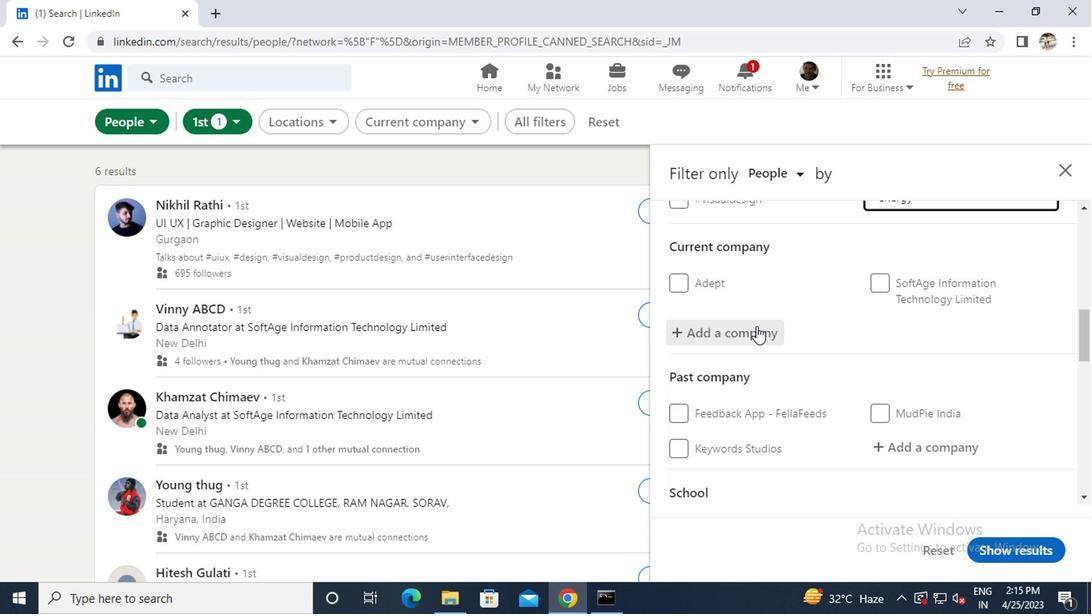 
Action: Key pressed <Key.caps_lock>M<Key.caps_lock>ECHANICAL<Key.space><Key.caps_lock>
Screenshot: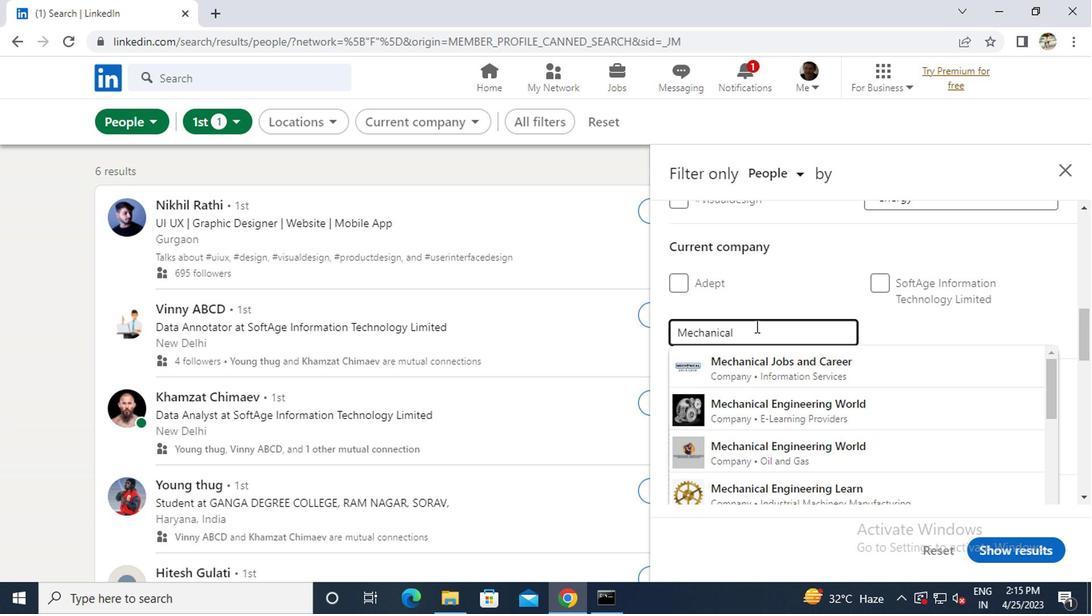 
Action: Mouse moved to (782, 410)
Screenshot: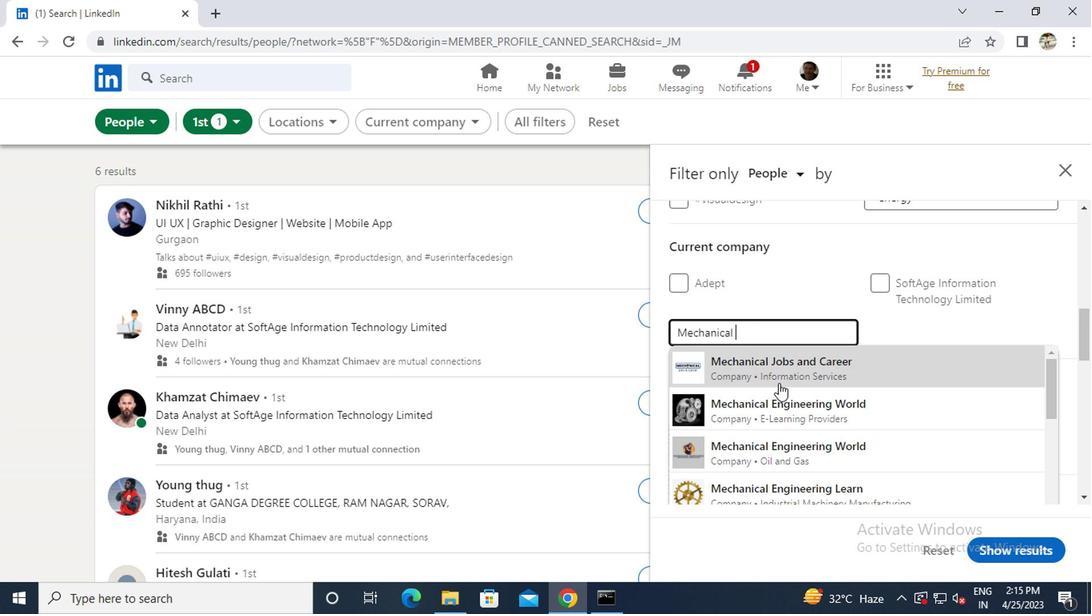 
Action: Mouse pressed left at (782, 410)
Screenshot: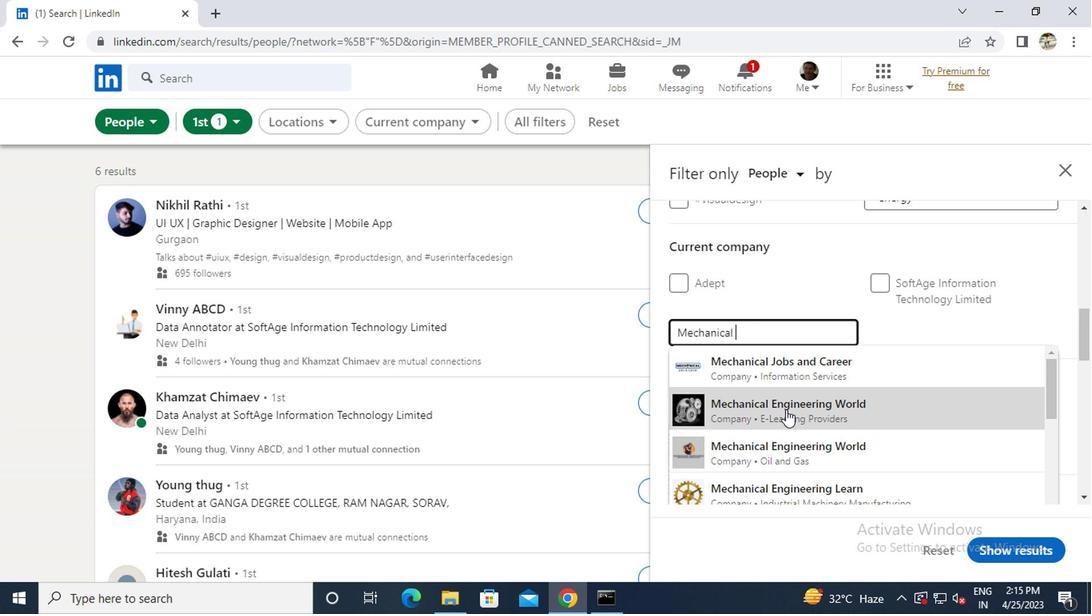 
Action: Mouse moved to (782, 412)
Screenshot: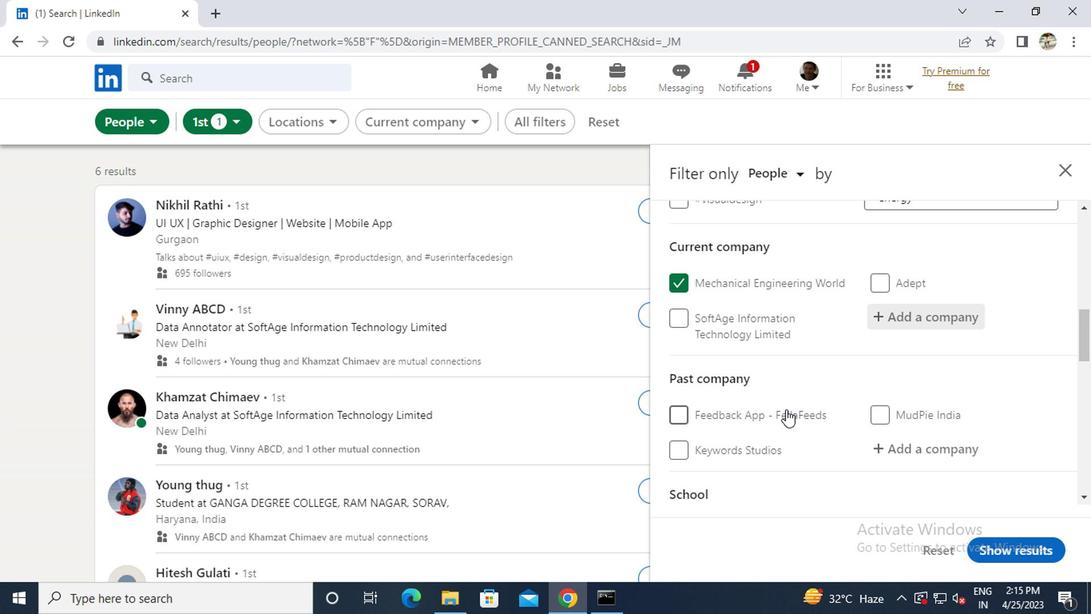 
Action: Mouse scrolled (782, 411) with delta (0, -1)
Screenshot: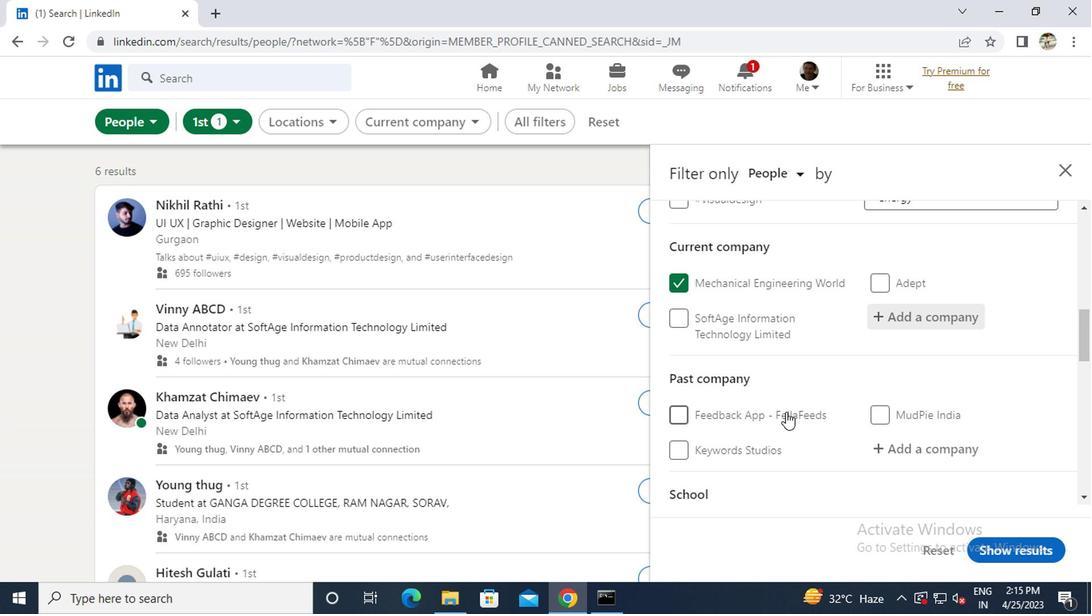 
Action: Mouse scrolled (782, 411) with delta (0, -1)
Screenshot: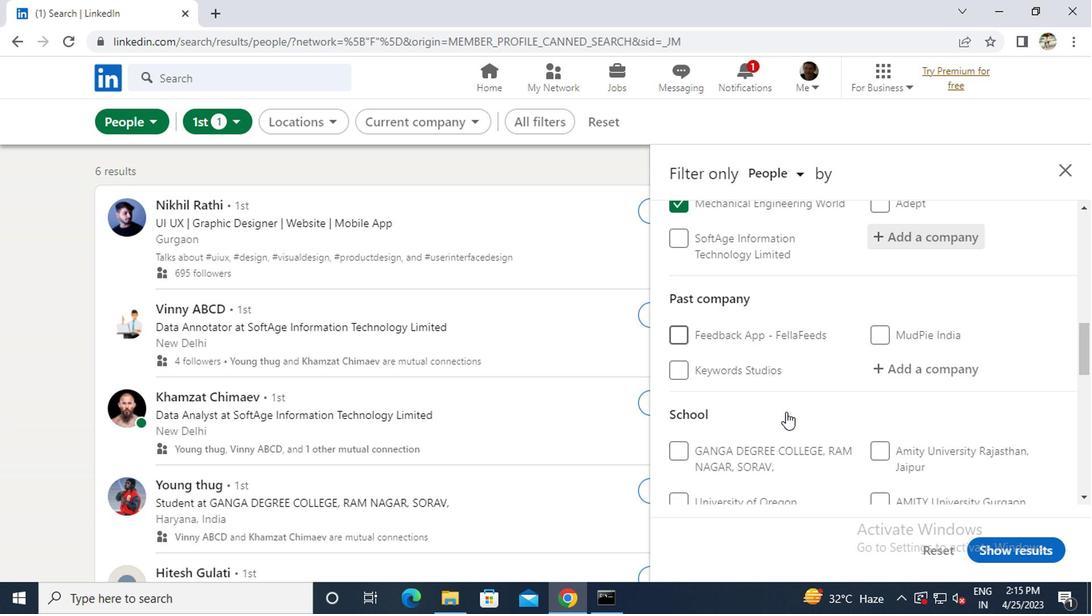 
Action: Mouse scrolled (782, 411) with delta (0, -1)
Screenshot: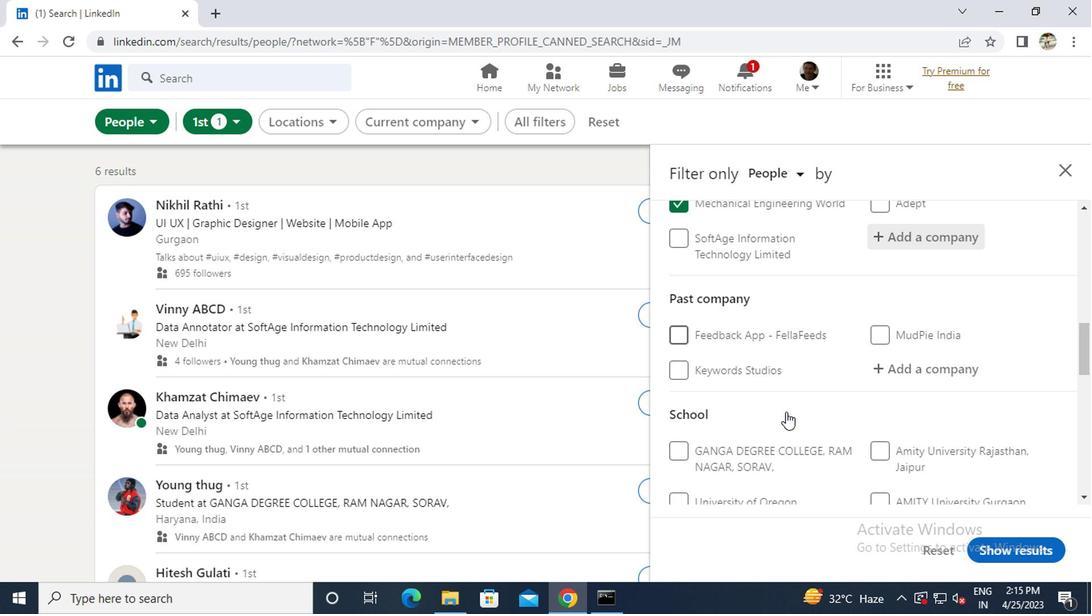
Action: Mouse moved to (732, 379)
Screenshot: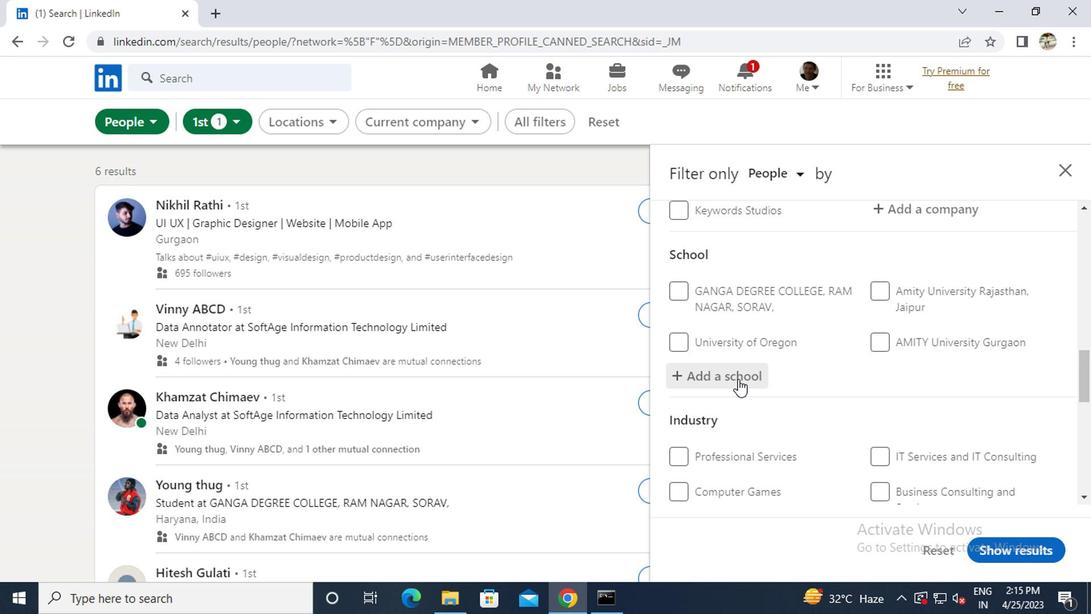 
Action: Mouse pressed left at (732, 379)
Screenshot: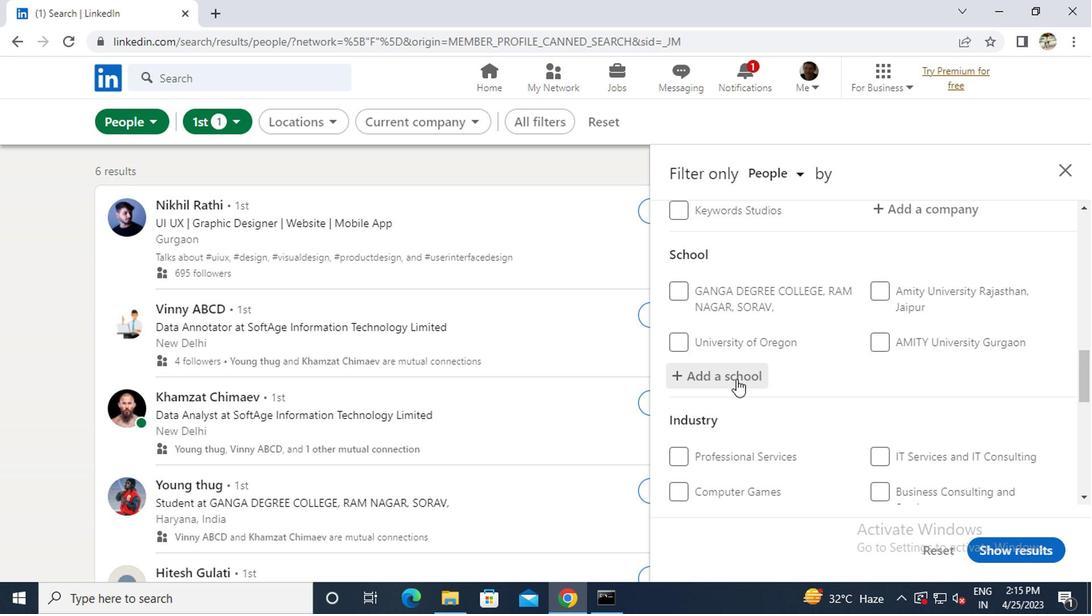 
Action: Key pressed S<Key.caps_lock>RI<Key.space><Key.backspace>DEVI
Screenshot: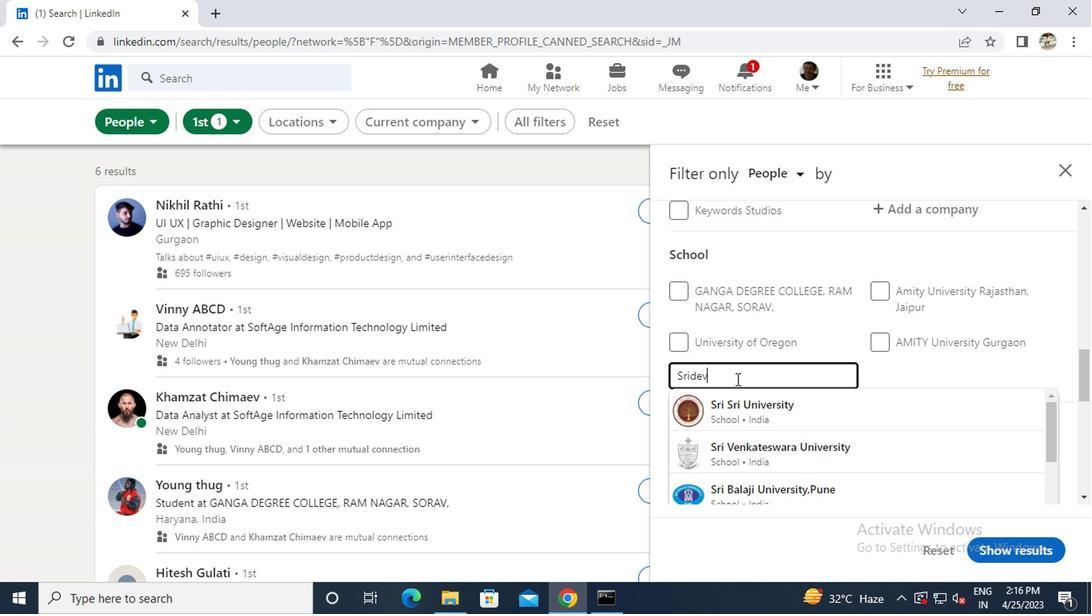 
Action: Mouse moved to (743, 399)
Screenshot: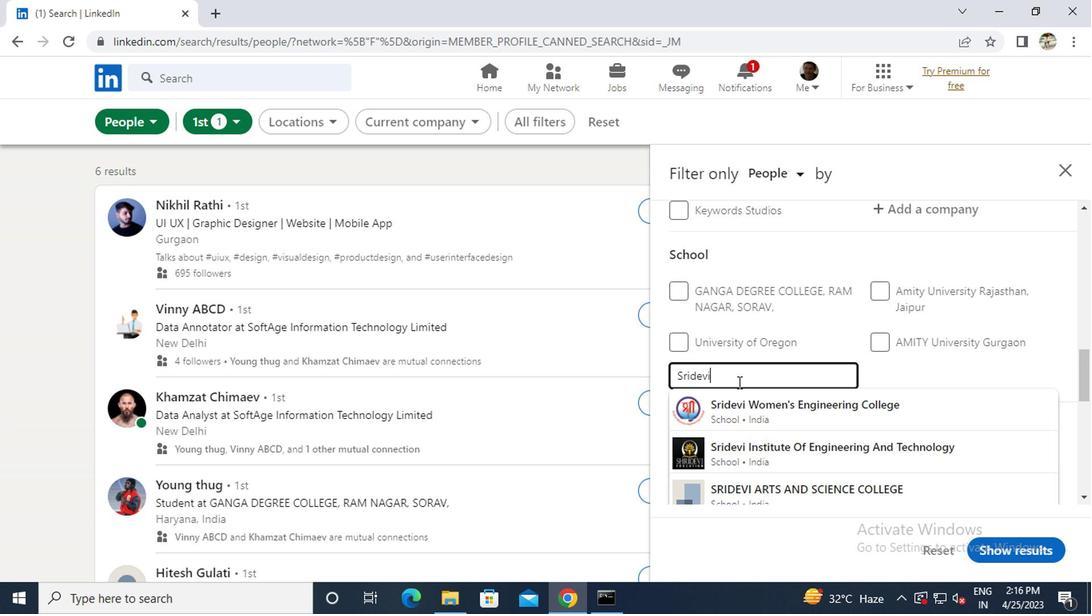 
Action: Mouse pressed left at (743, 399)
Screenshot: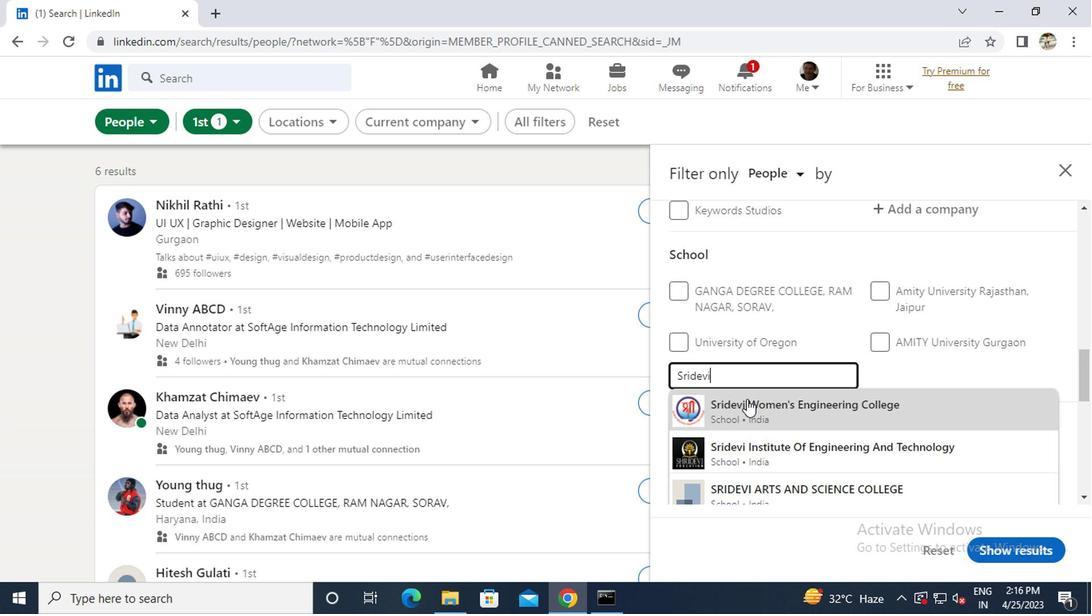 
Action: Mouse moved to (741, 403)
Screenshot: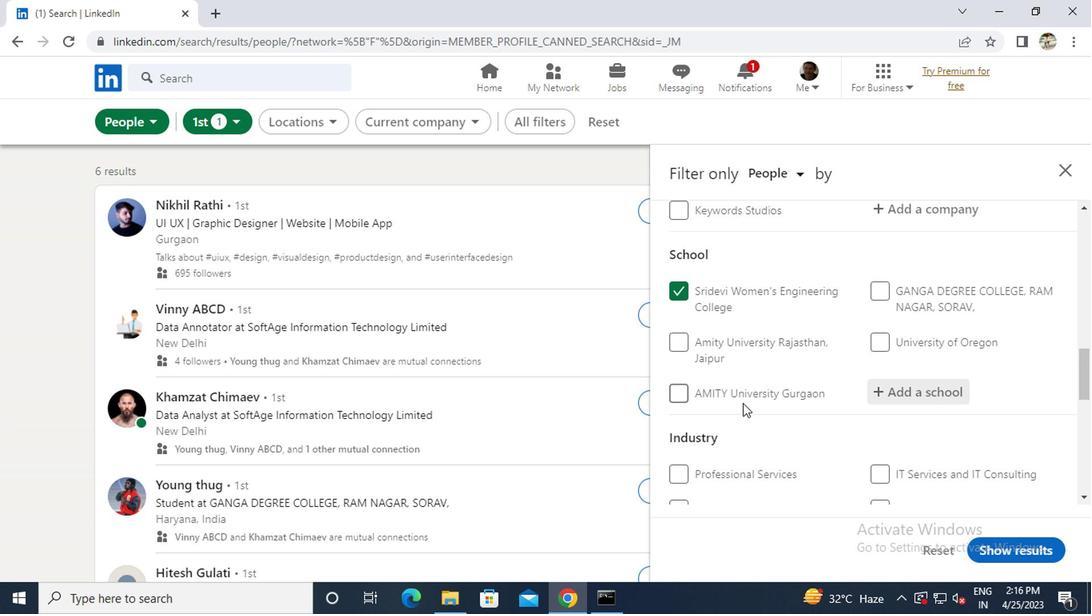 
Action: Mouse scrolled (741, 402) with delta (0, -1)
Screenshot: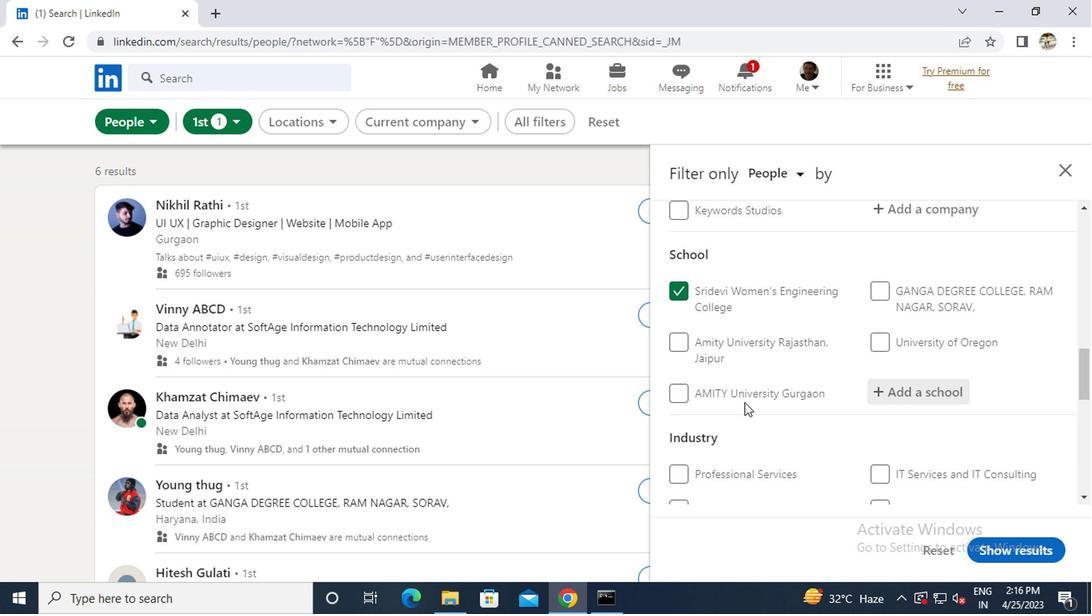 
Action: Mouse moved to (741, 402)
Screenshot: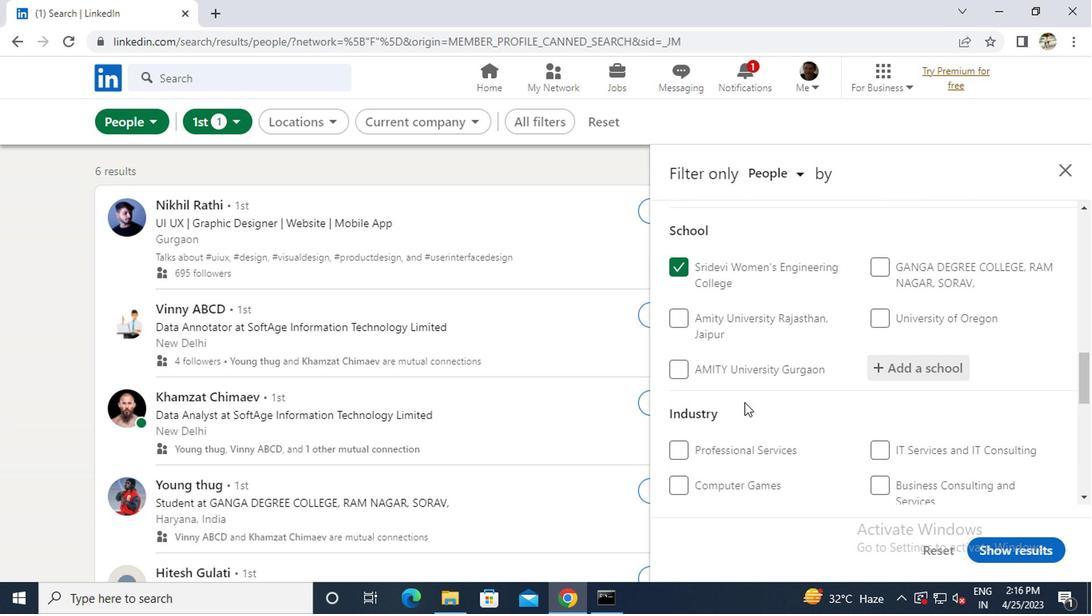 
Action: Mouse scrolled (741, 401) with delta (0, 0)
Screenshot: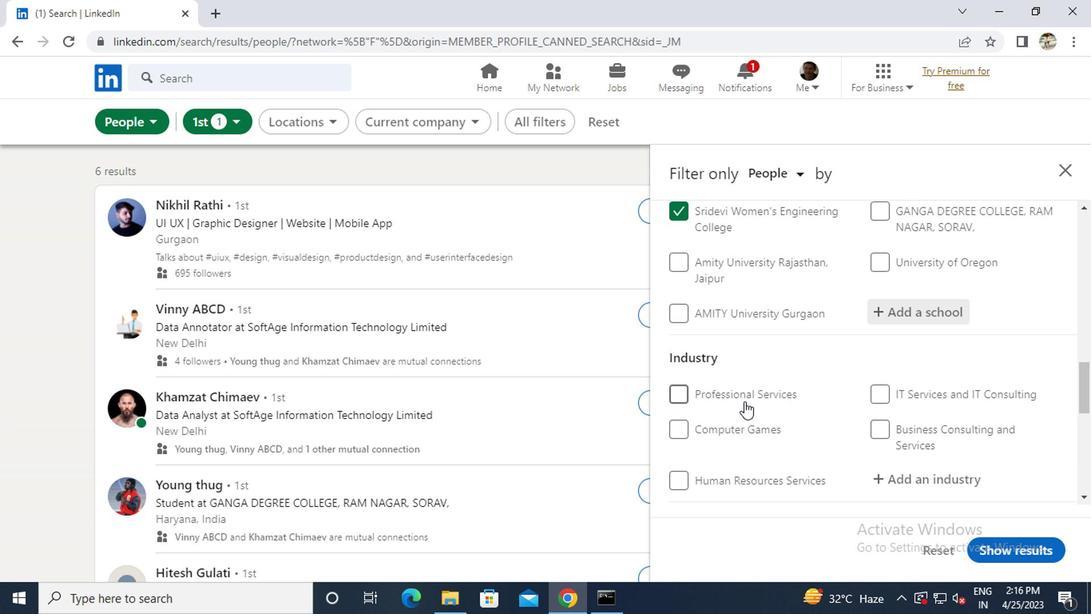 
Action: Mouse moved to (901, 395)
Screenshot: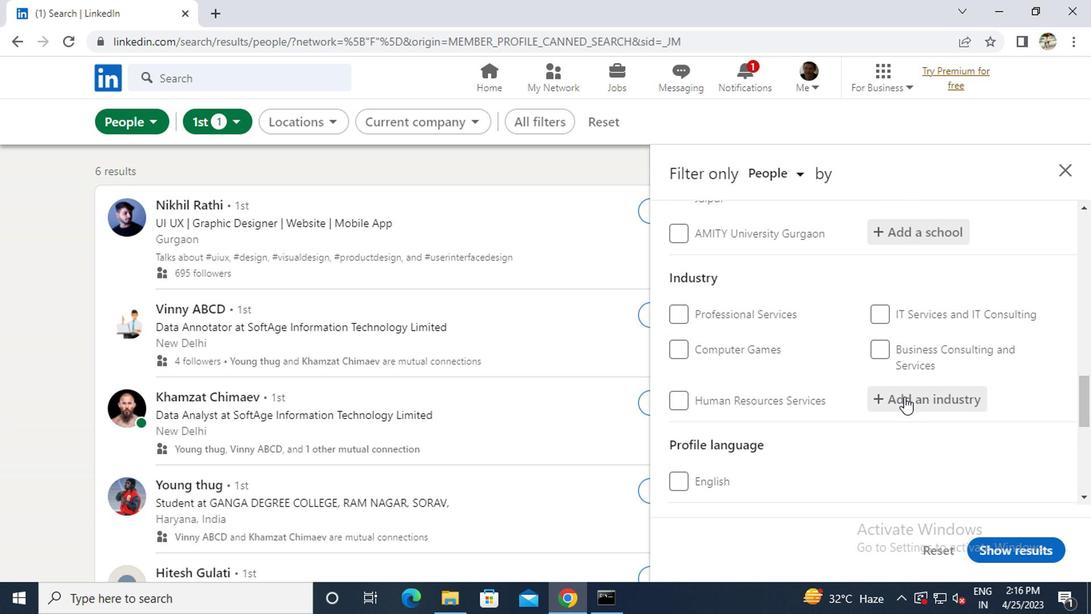 
Action: Mouse pressed left at (901, 395)
Screenshot: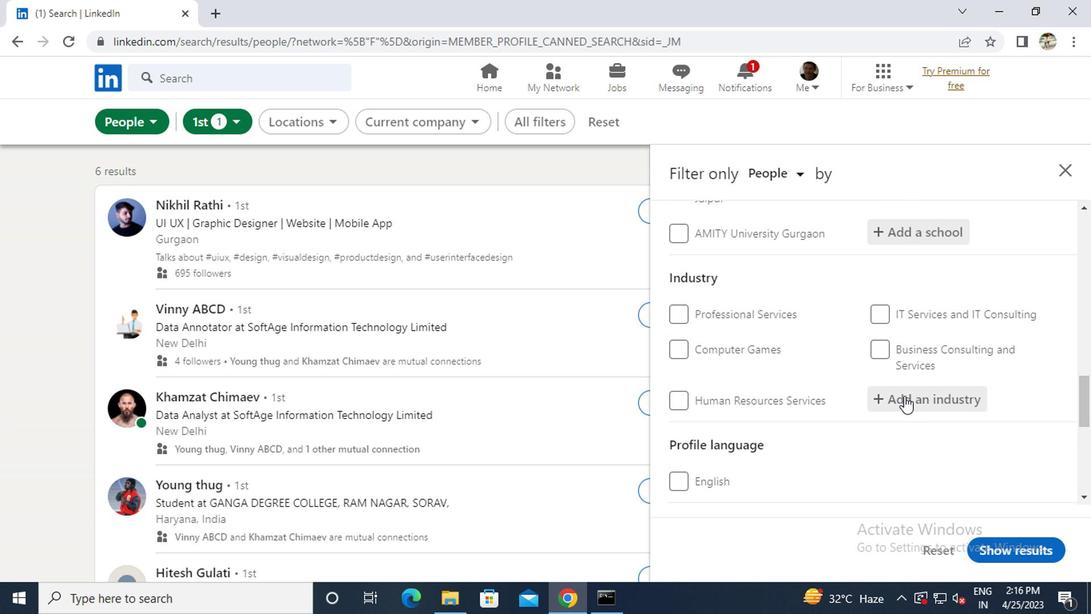 
Action: Mouse moved to (901, 394)
Screenshot: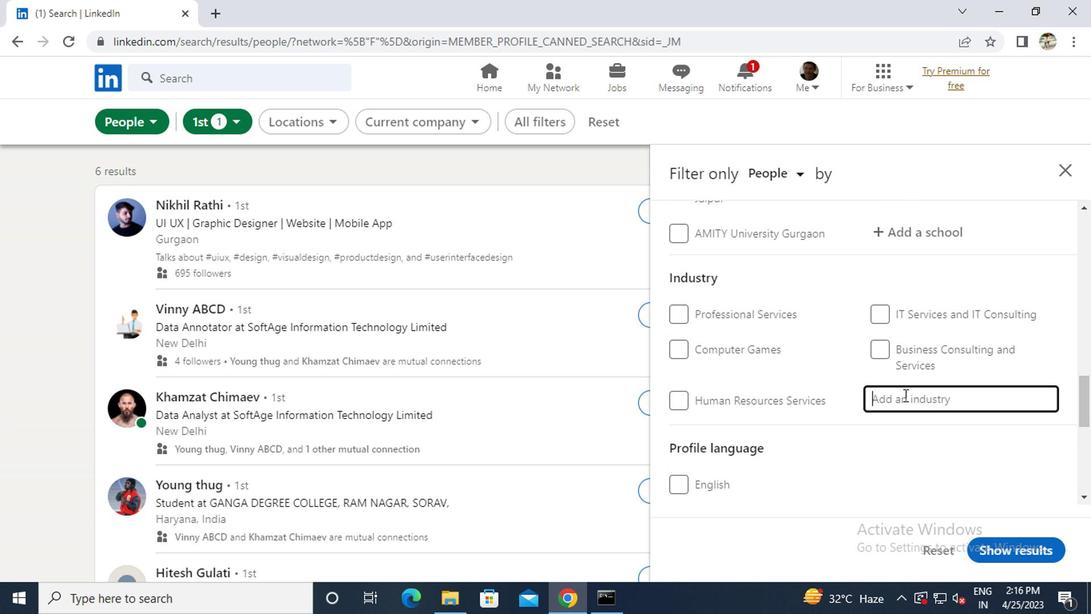 
Action: Key pressed <Key.caps_lock>E<Key.caps_lock>
Screenshot: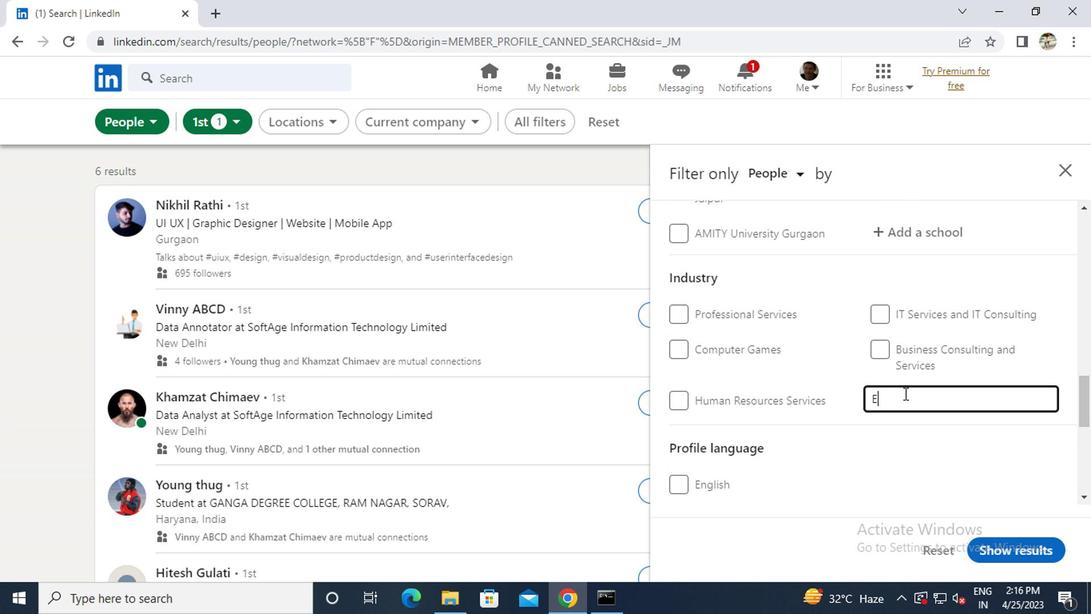 
Action: Mouse moved to (906, 375)
Screenshot: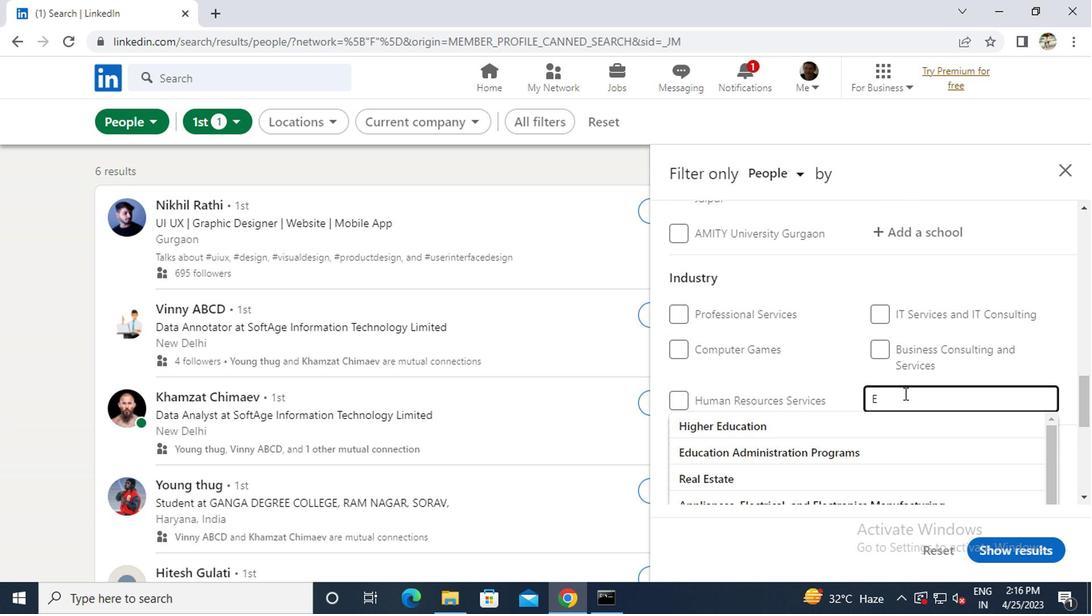 
Action: Key pressed DUCATION<Key.space>
Screenshot: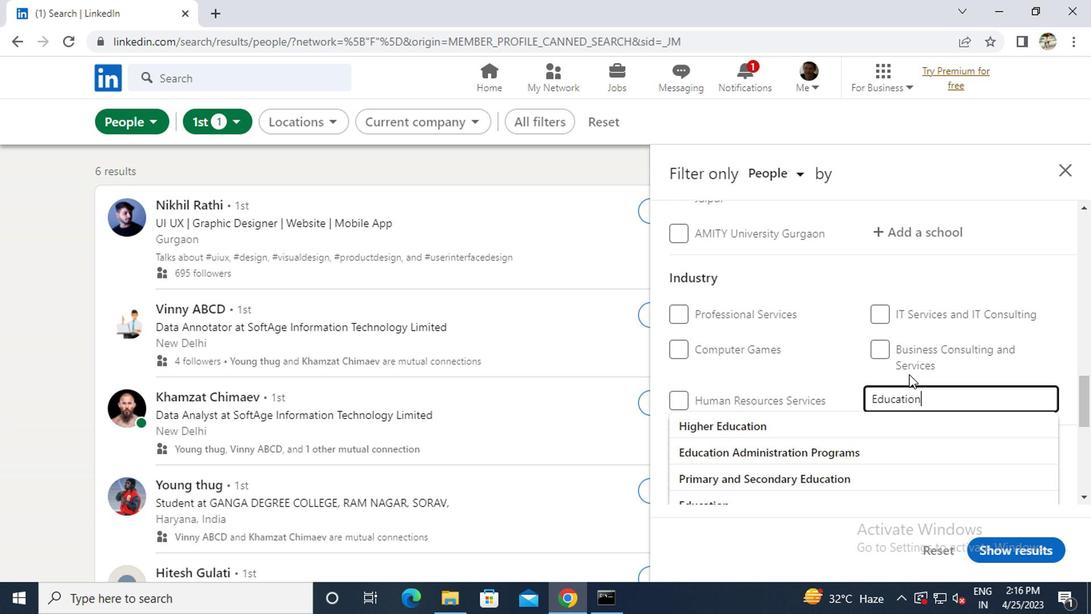 
Action: Mouse moved to (800, 447)
Screenshot: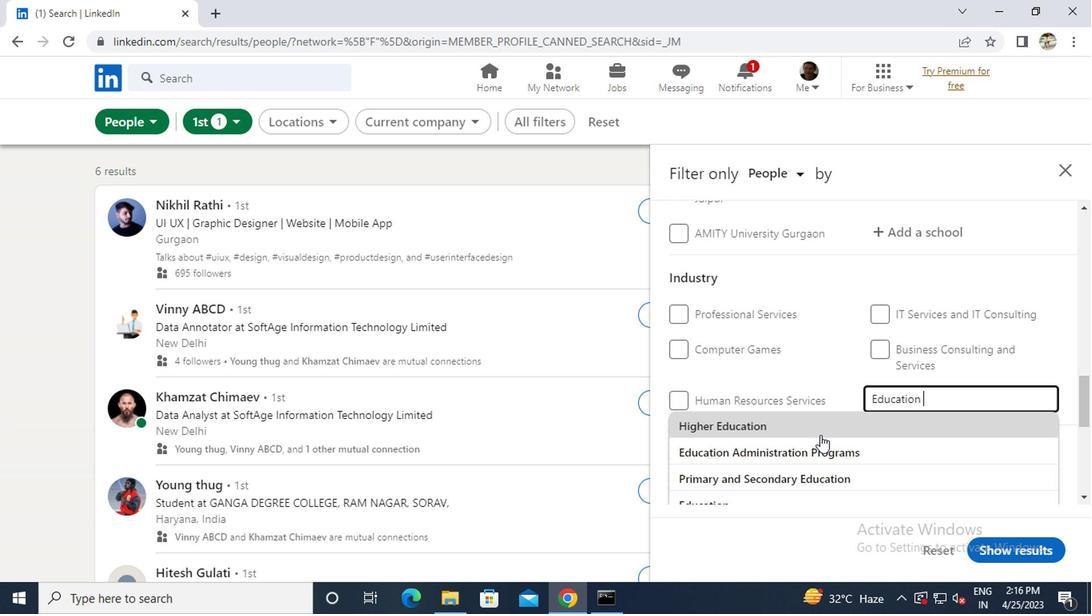 
Action: Mouse pressed left at (800, 447)
Screenshot: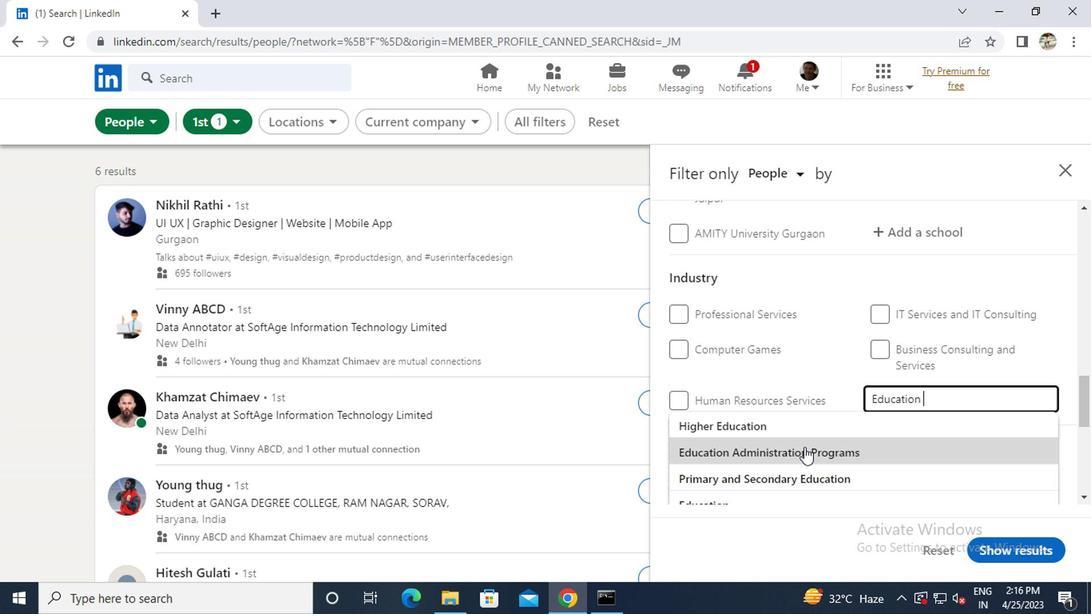 
Action: Mouse scrolled (800, 447) with delta (0, 0)
Screenshot: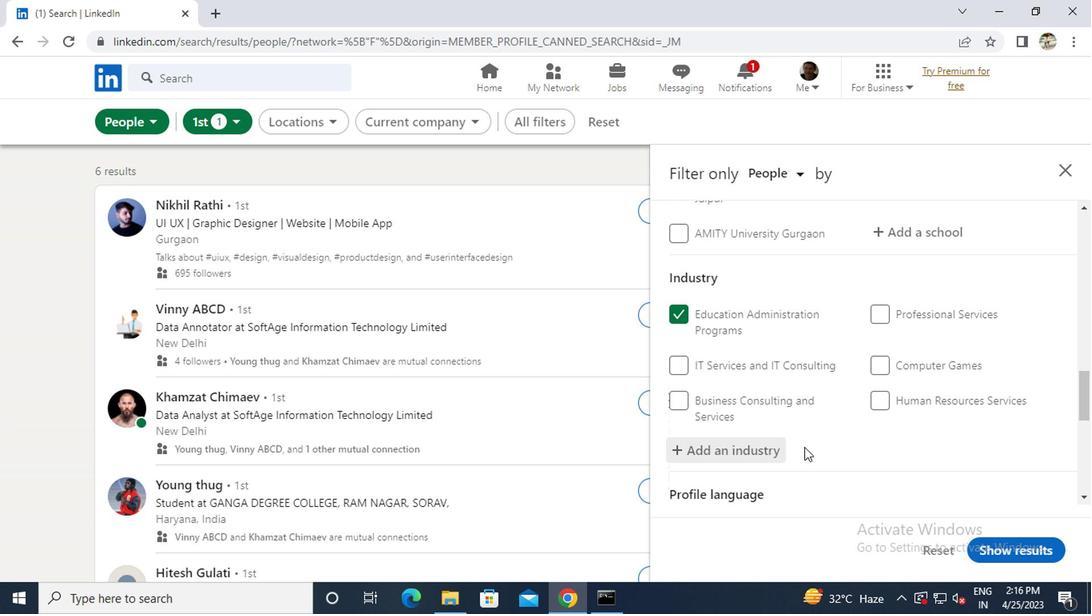 
Action: Mouse scrolled (800, 447) with delta (0, 0)
Screenshot: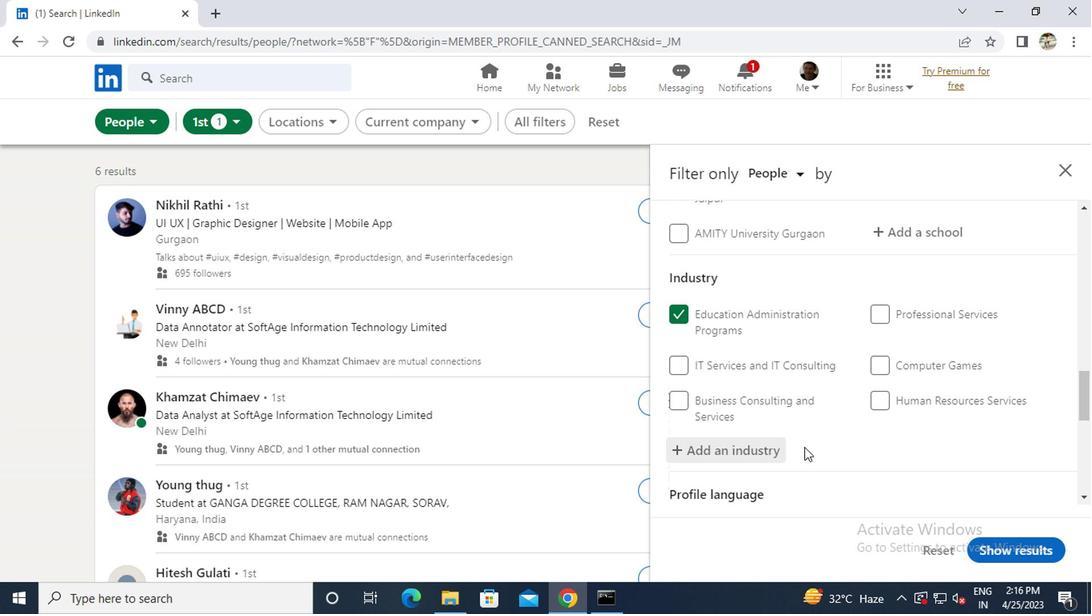 
Action: Mouse scrolled (800, 447) with delta (0, 0)
Screenshot: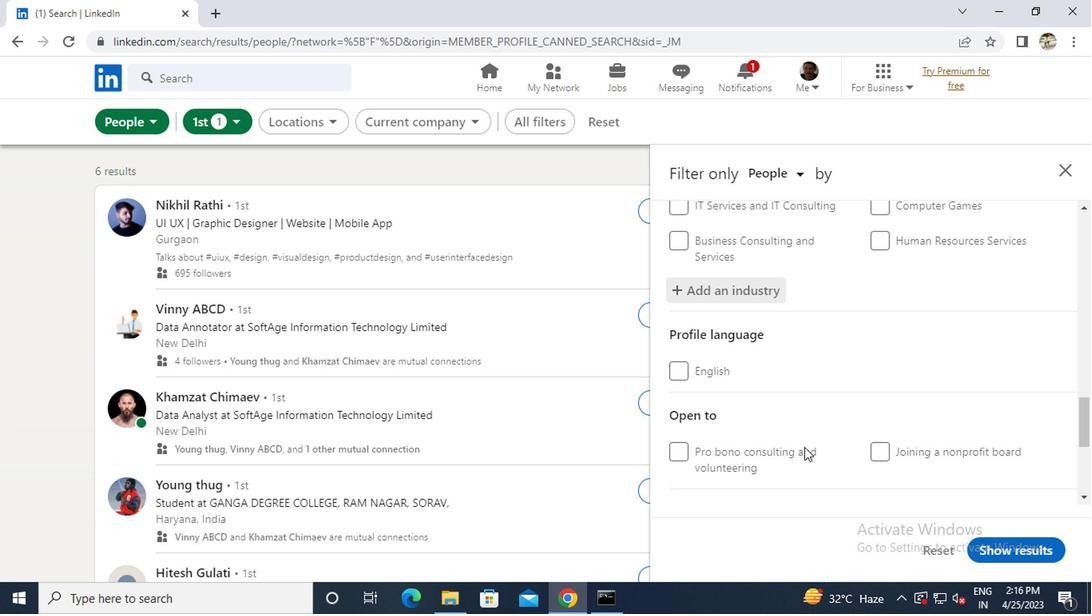 
Action: Mouse moved to (731, 459)
Screenshot: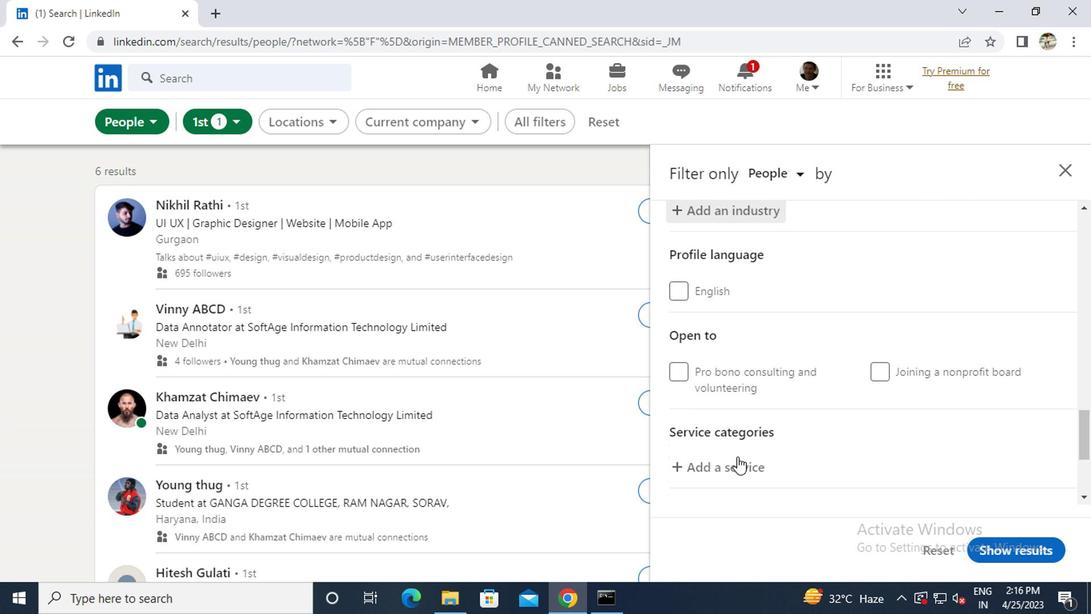 
Action: Mouse pressed left at (731, 459)
Screenshot: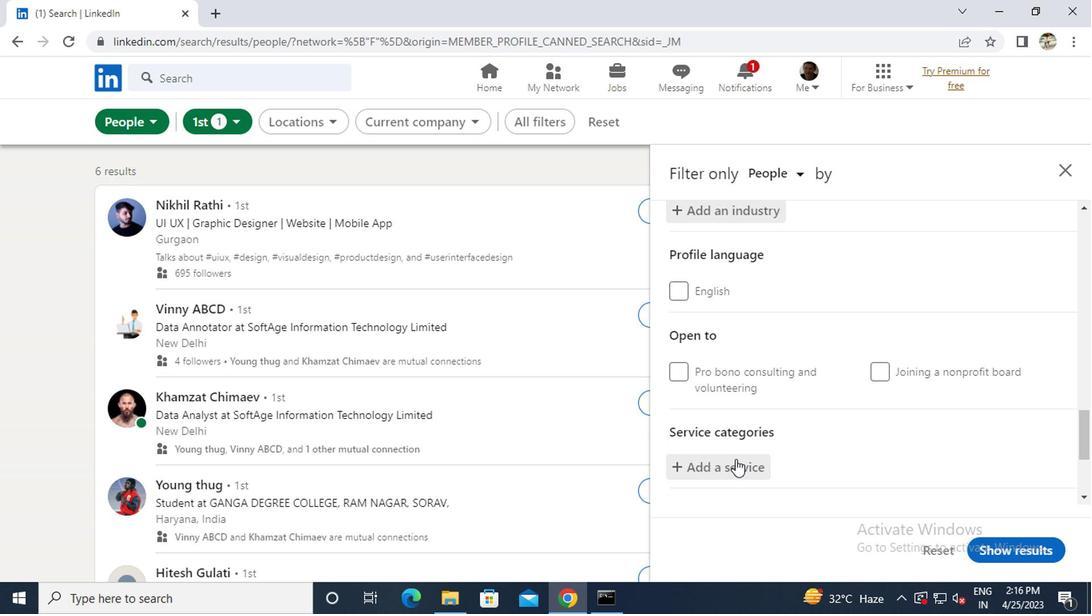 
Action: Key pressed <Key.caps_lock>D<Key.caps_lock>EMAND
Screenshot: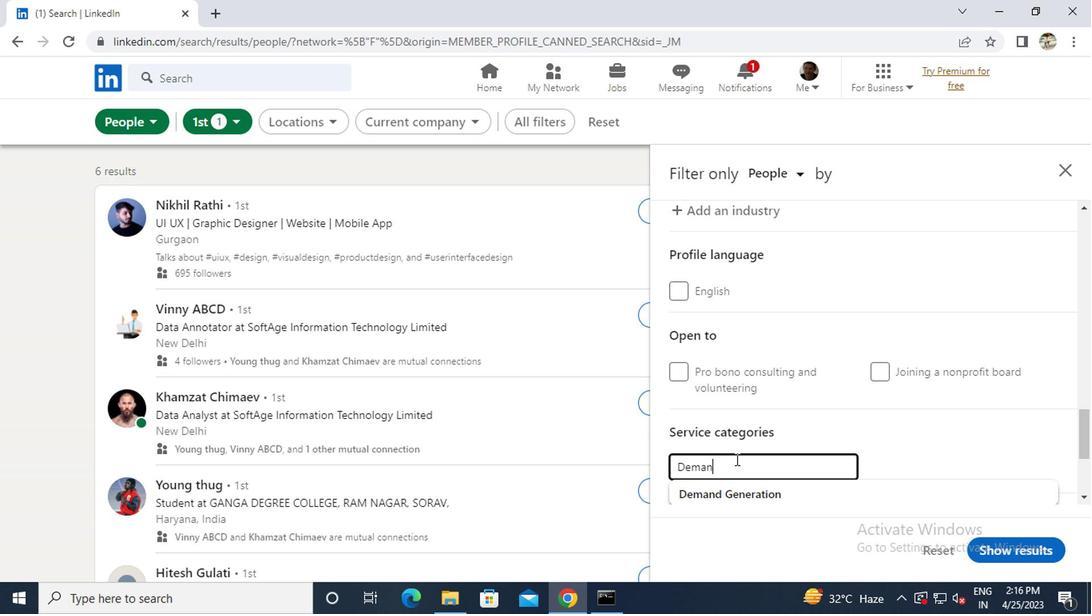 
Action: Mouse scrolled (731, 458) with delta (0, 0)
Screenshot: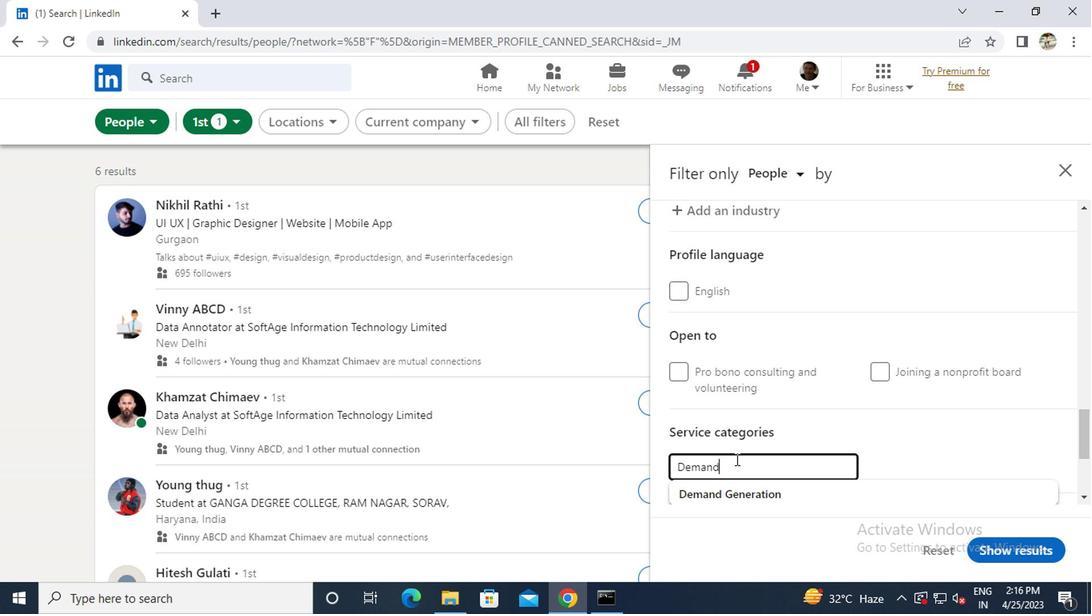 
Action: Mouse moved to (738, 414)
Screenshot: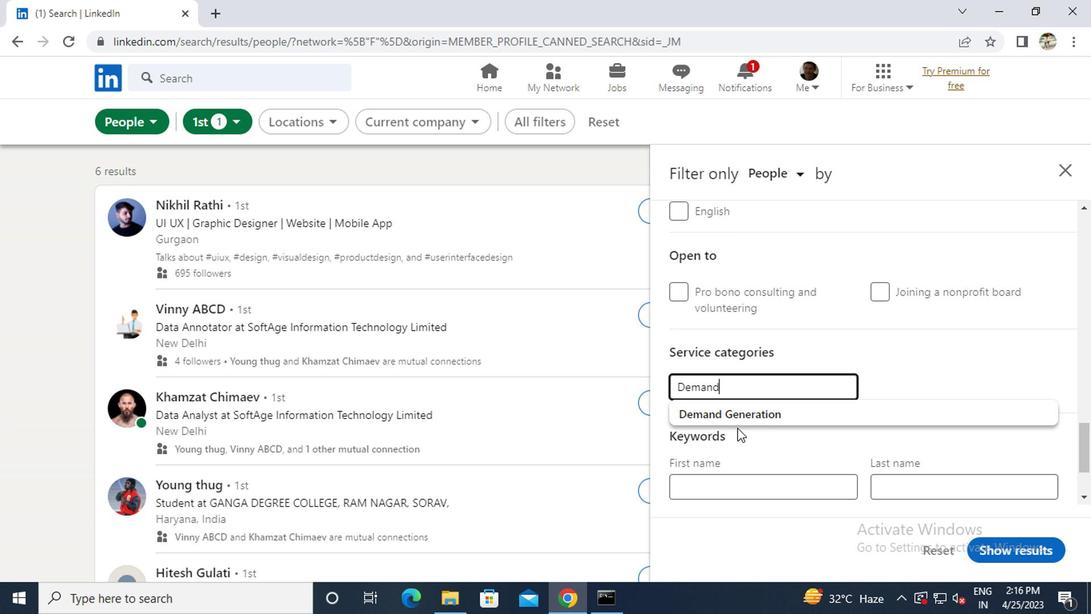 
Action: Mouse pressed left at (738, 414)
Screenshot: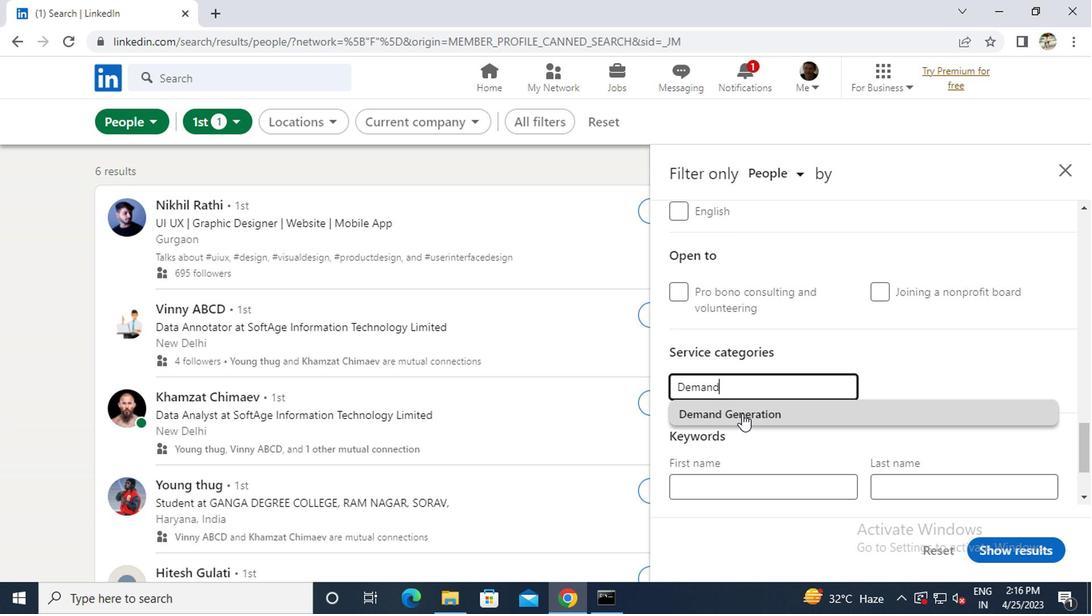 
Action: Mouse scrolled (738, 413) with delta (0, 0)
Screenshot: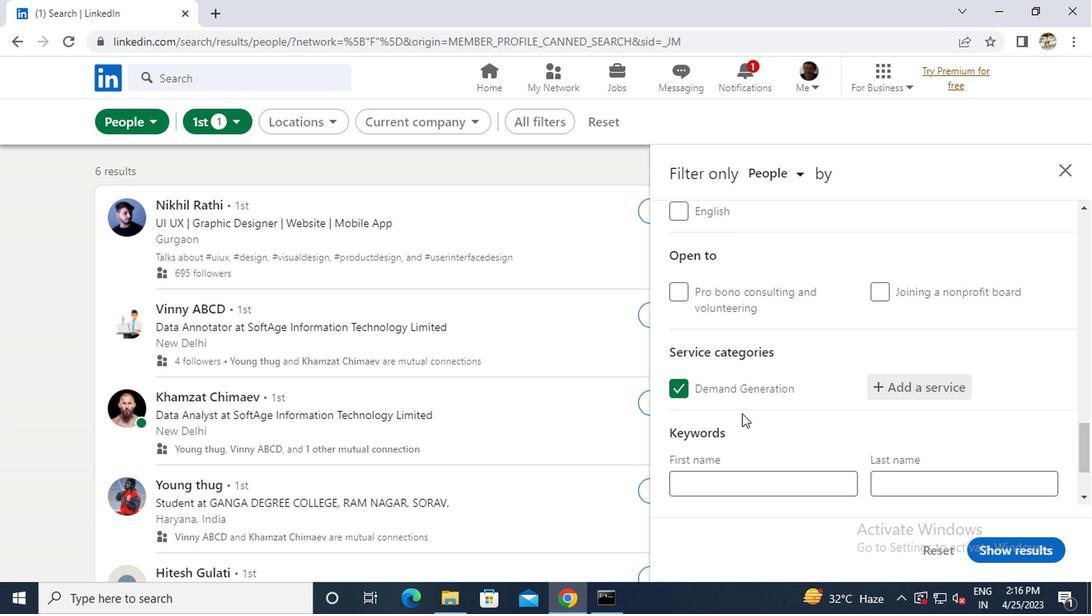 
Action: Mouse scrolled (738, 413) with delta (0, 0)
Screenshot: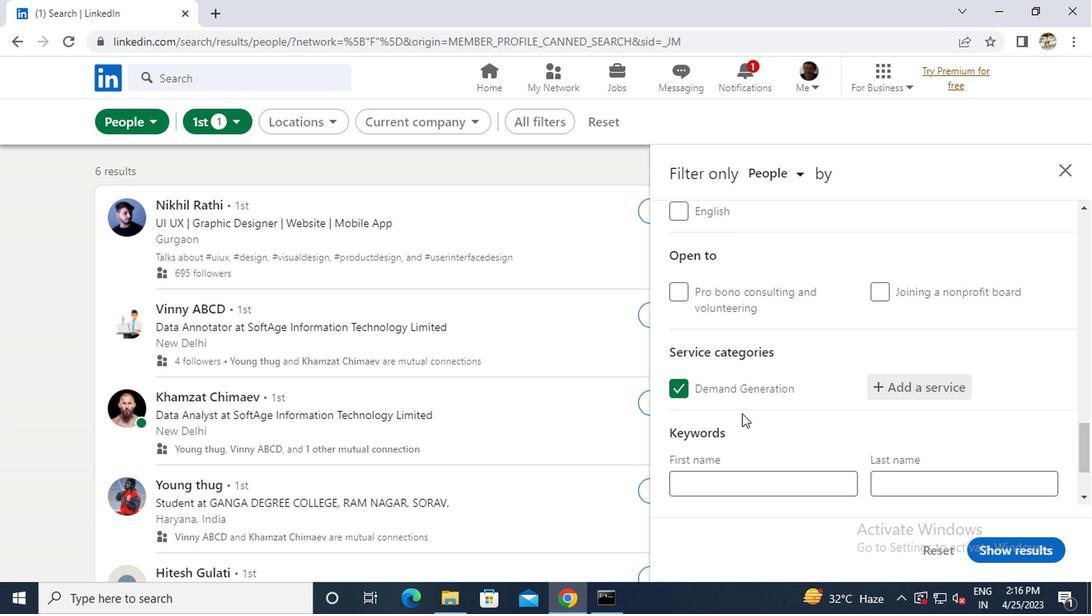 
Action: Mouse scrolled (738, 413) with delta (0, 0)
Screenshot: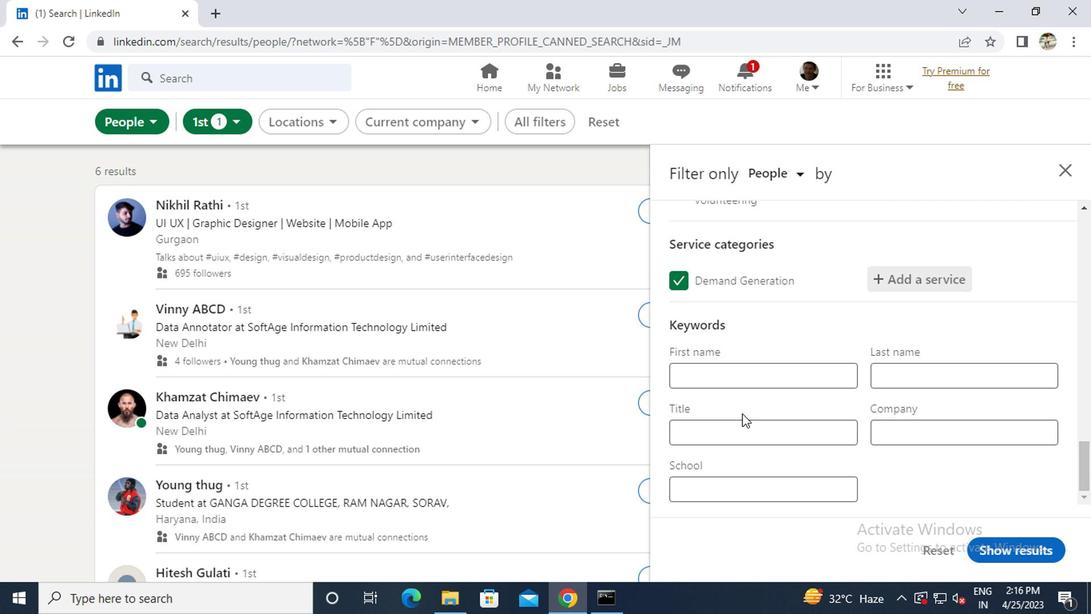 
Action: Mouse moved to (731, 423)
Screenshot: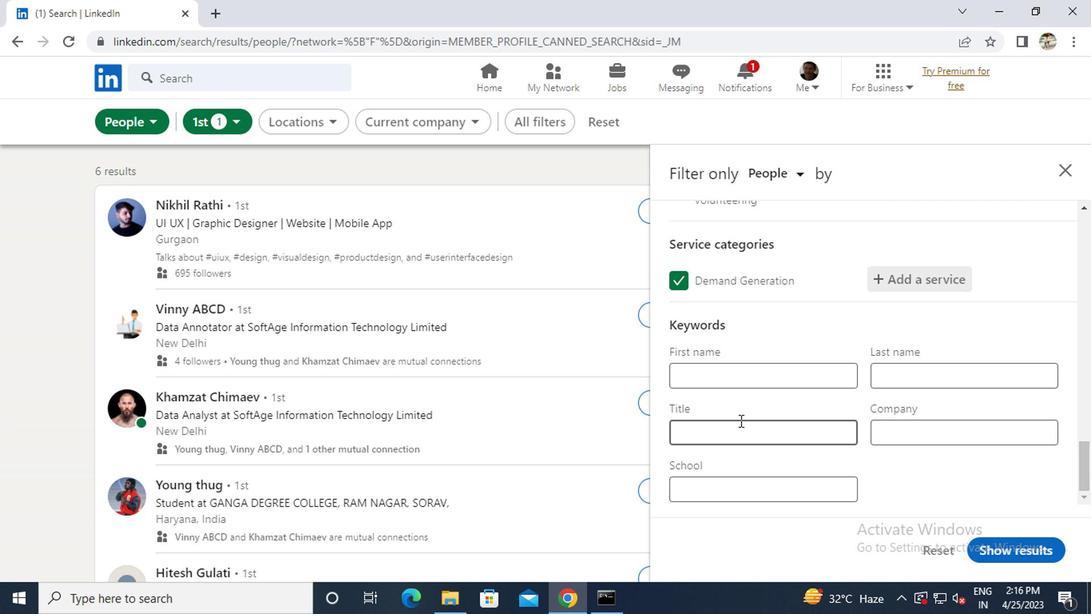 
Action: Mouse pressed left at (731, 423)
Screenshot: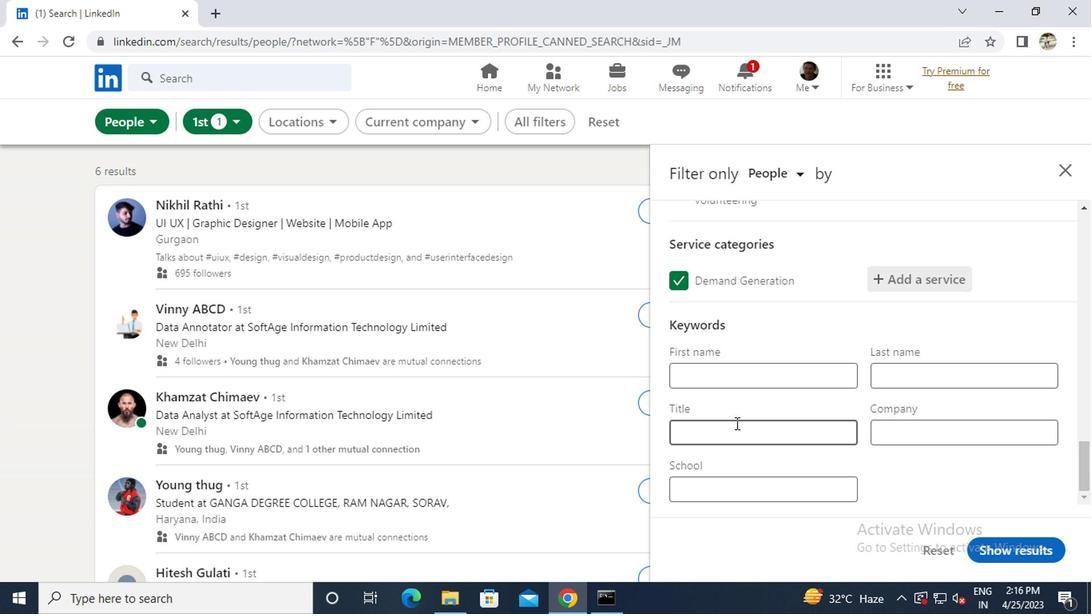 
Action: Key pressed <Key.caps_lock>V<Key.caps_lock>EHICLE<Key.space>OR<Key.space><Key.caps_lock>E<Key.caps_lock>QUIPMENT<Key.space><Key.caps_lock>C<Key.caps_lock>LEANER
Screenshot: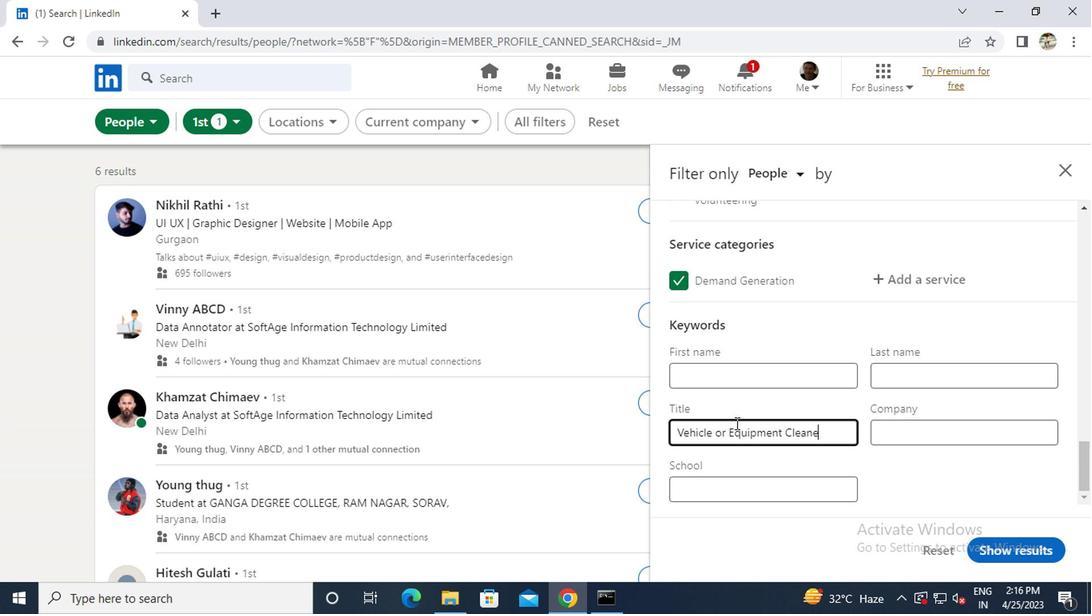 
Action: Mouse moved to (980, 542)
Screenshot: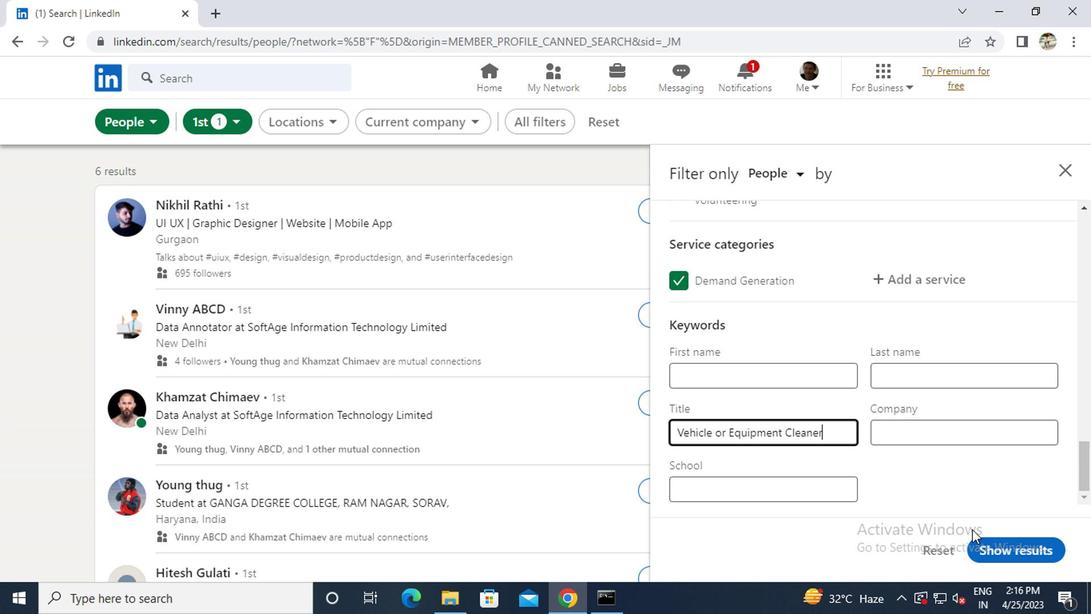 
Action: Mouse pressed left at (980, 542)
Screenshot: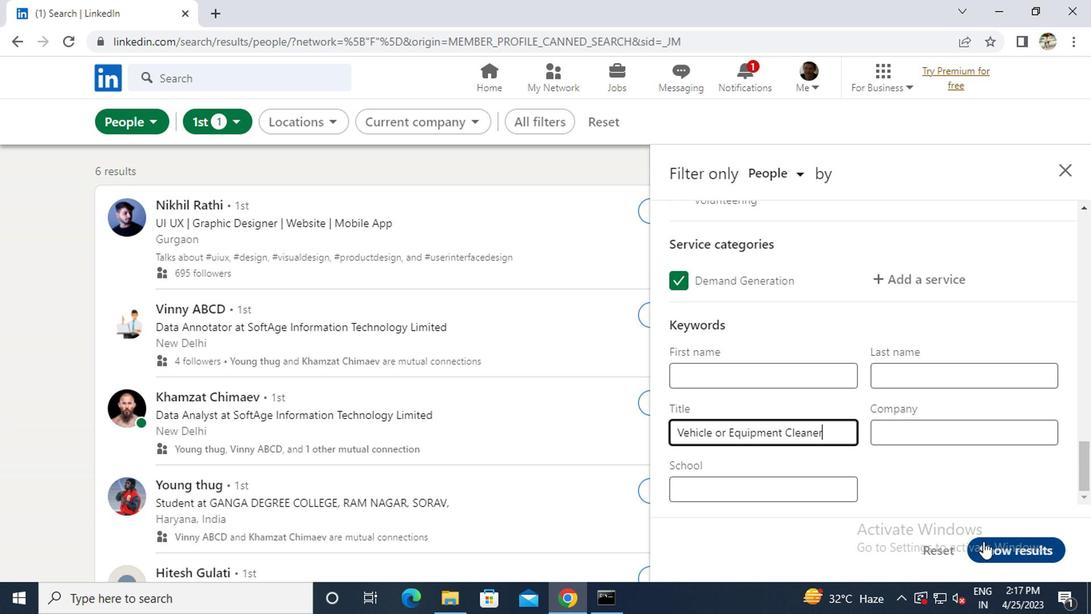 
Action: Mouse moved to (988, 538)
Screenshot: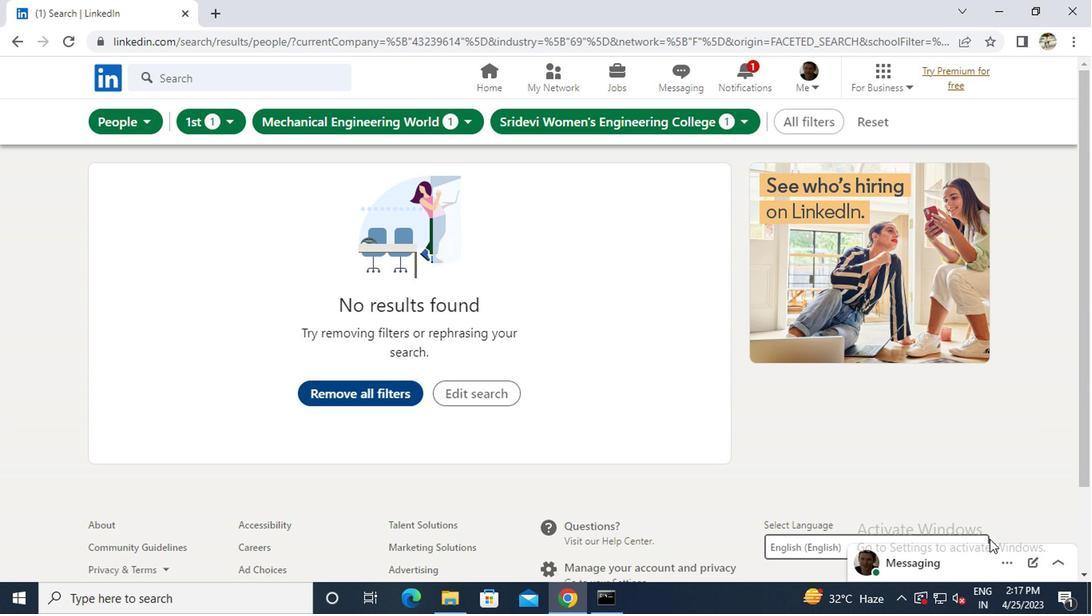 
